 Task: Create a sub task System Test and UAT for the task  Develop a new online tool for online surveys and polls in the project ArchTech , assign it to team member softage.1@softage.net and update the status of the sub task to  At Risk , set the priority of the sub task to Medium
Action: Mouse moved to (732, 438)
Screenshot: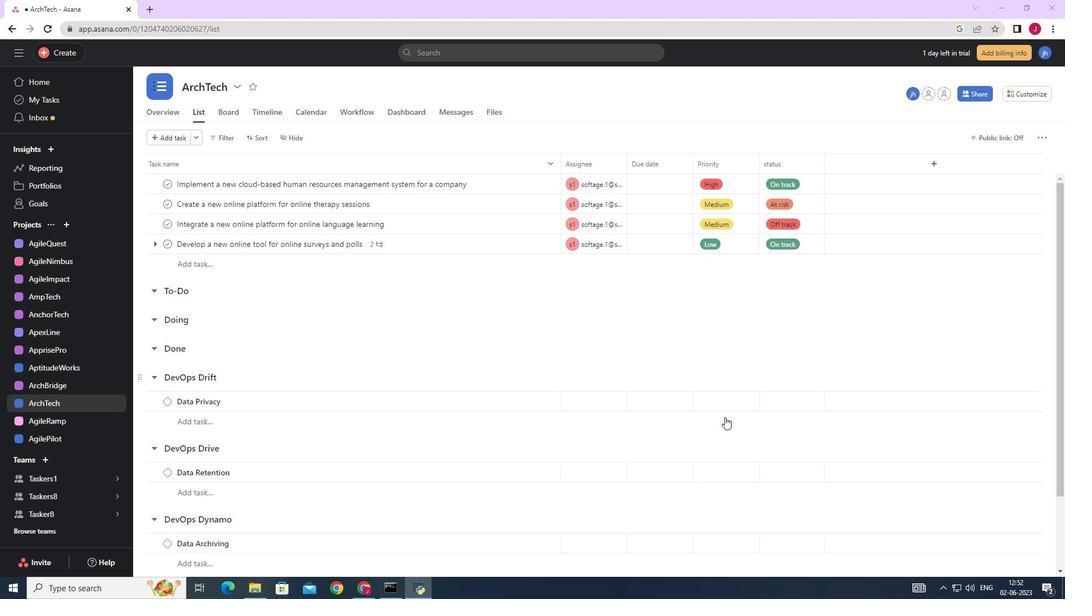 
Action: Mouse scrolled (732, 437) with delta (0, 0)
Screenshot: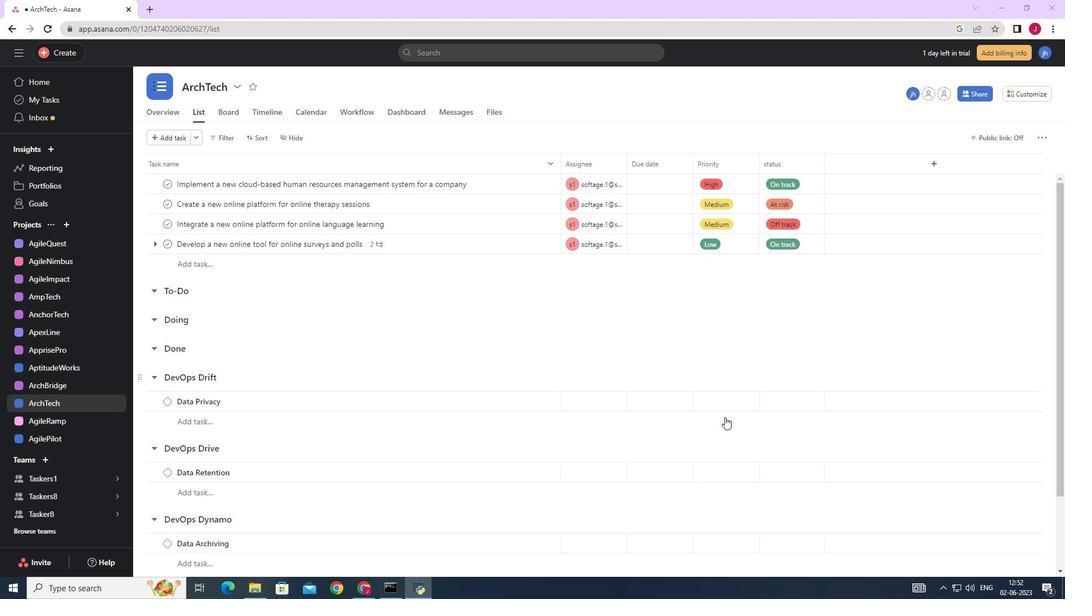 
Action: Mouse moved to (732, 440)
Screenshot: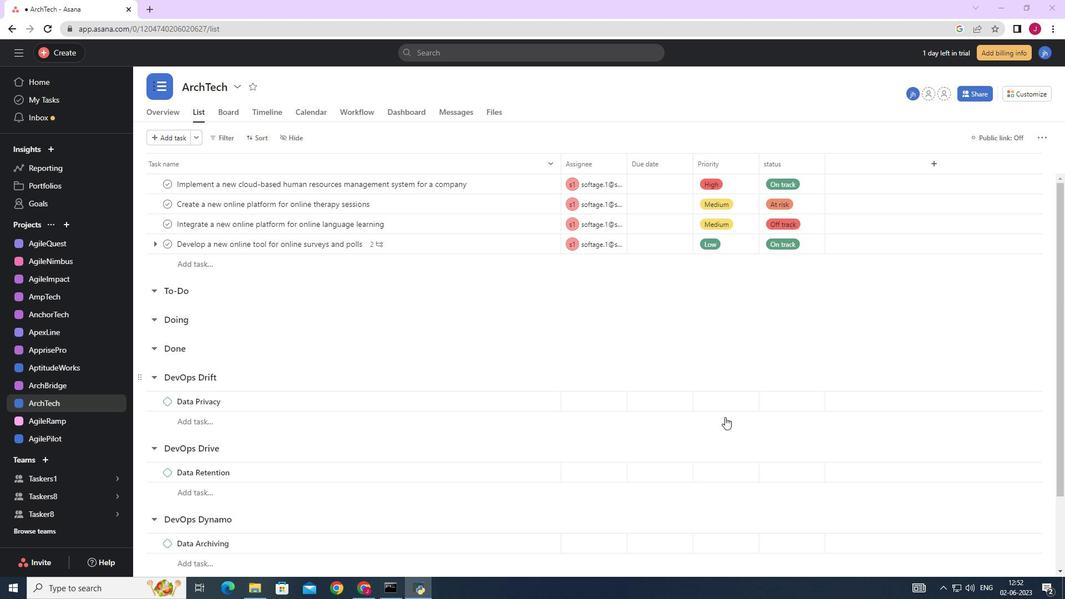 
Action: Mouse scrolled (732, 439) with delta (0, 0)
Screenshot: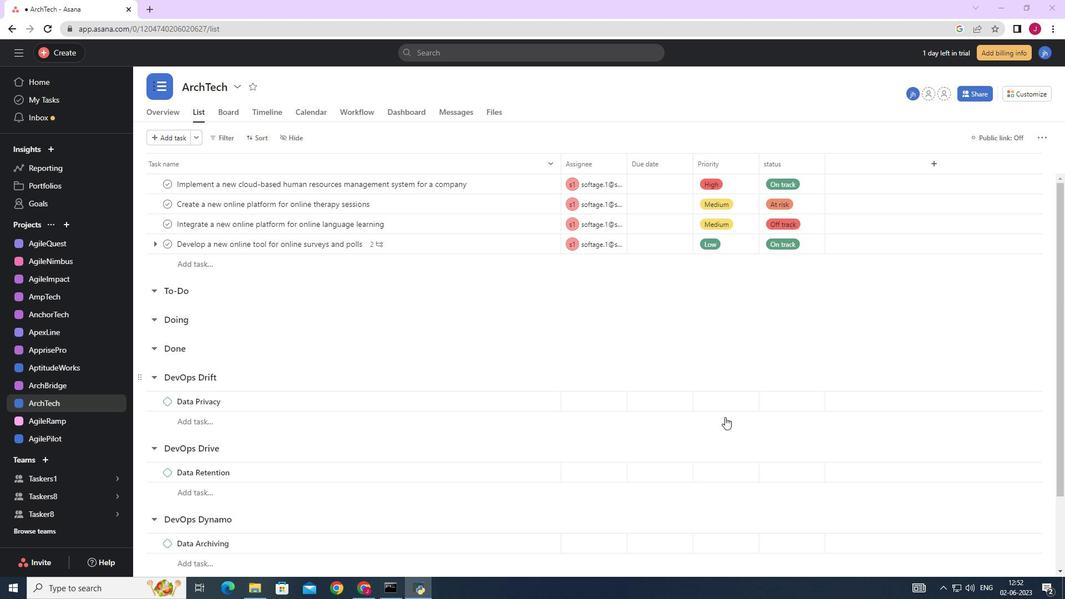 
Action: Mouse moved to (732, 440)
Screenshot: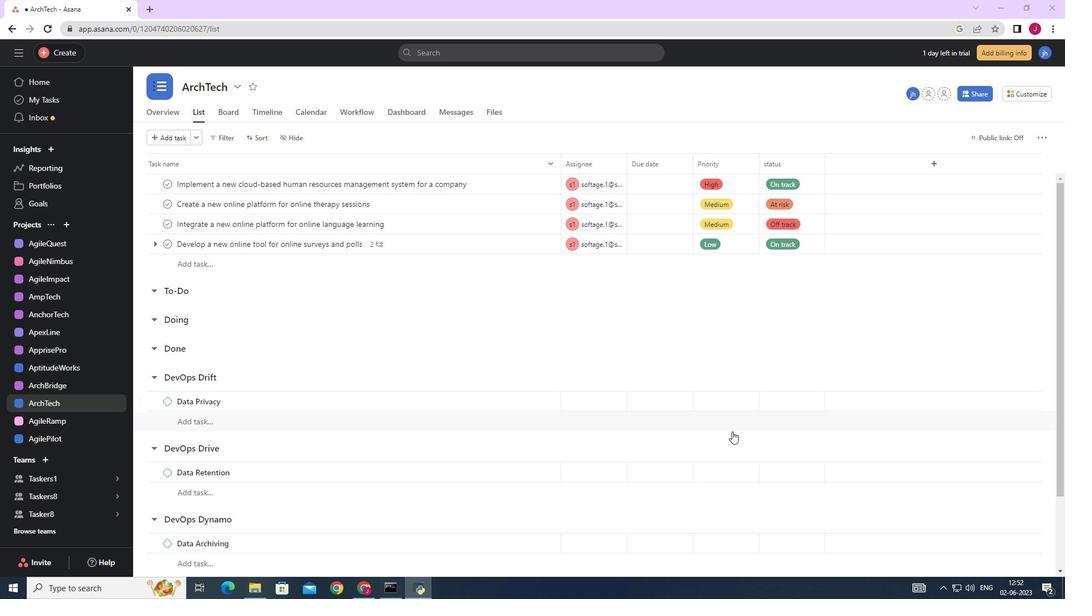 
Action: Mouse scrolled (732, 440) with delta (0, 0)
Screenshot: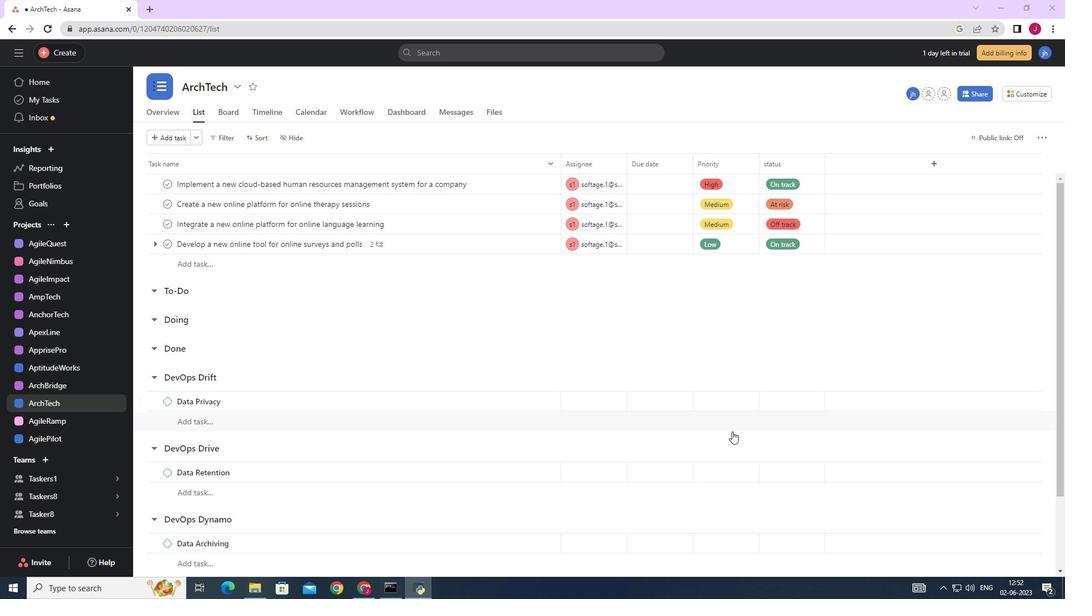 
Action: Mouse moved to (732, 441)
Screenshot: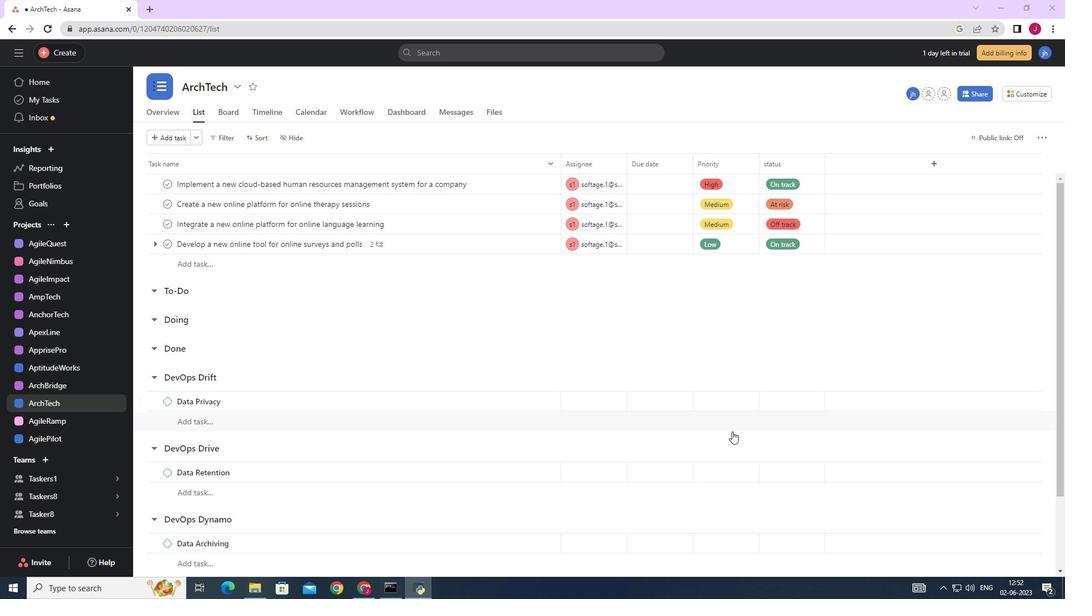 
Action: Mouse scrolled (732, 440) with delta (0, 0)
Screenshot: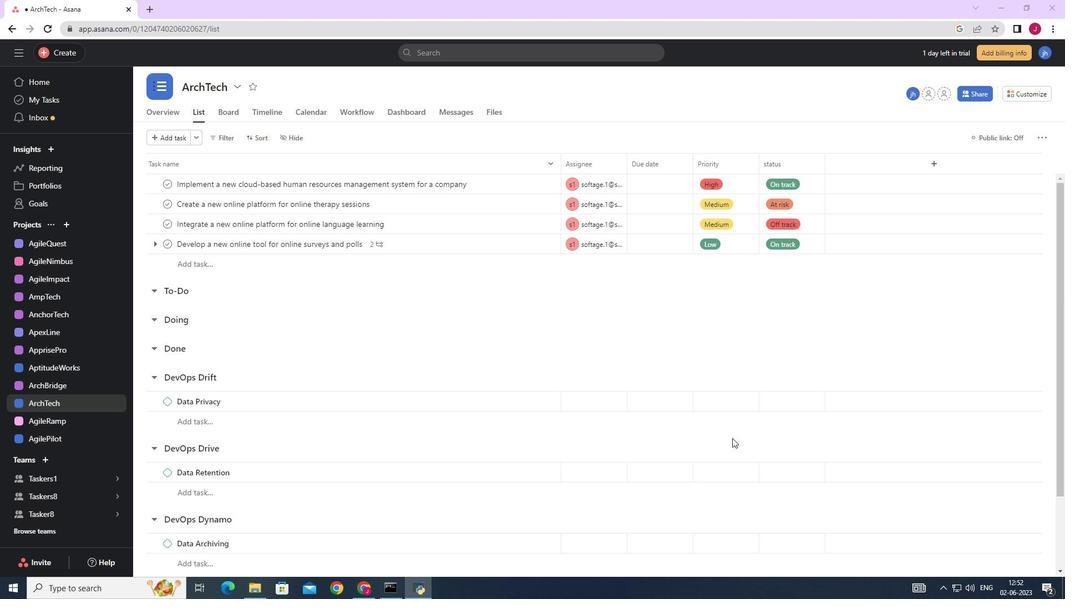 
Action: Mouse moved to (729, 442)
Screenshot: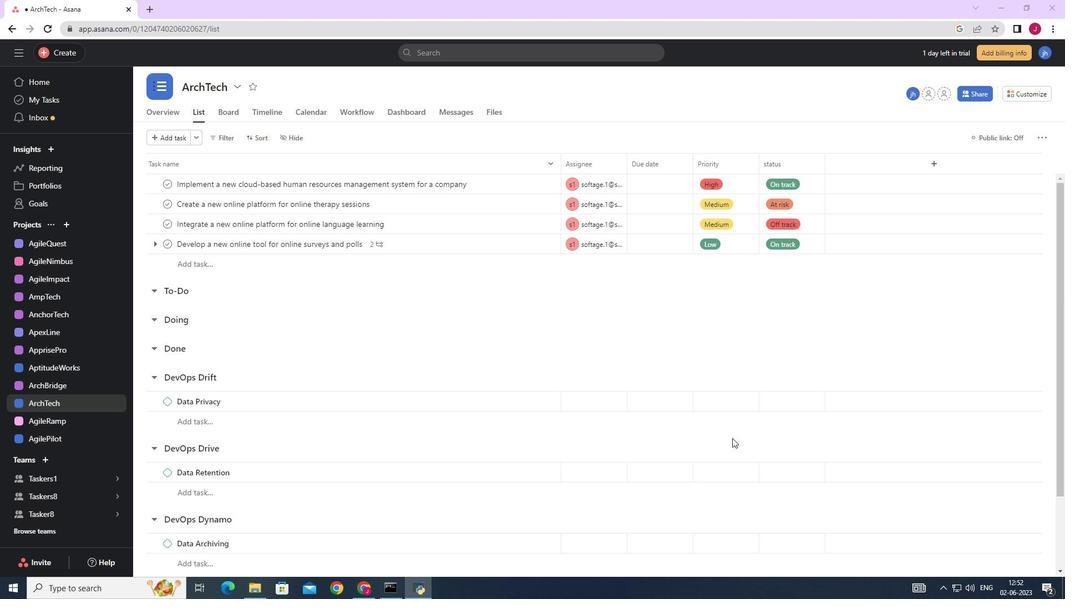 
Action: Mouse scrolled (730, 442) with delta (0, 0)
Screenshot: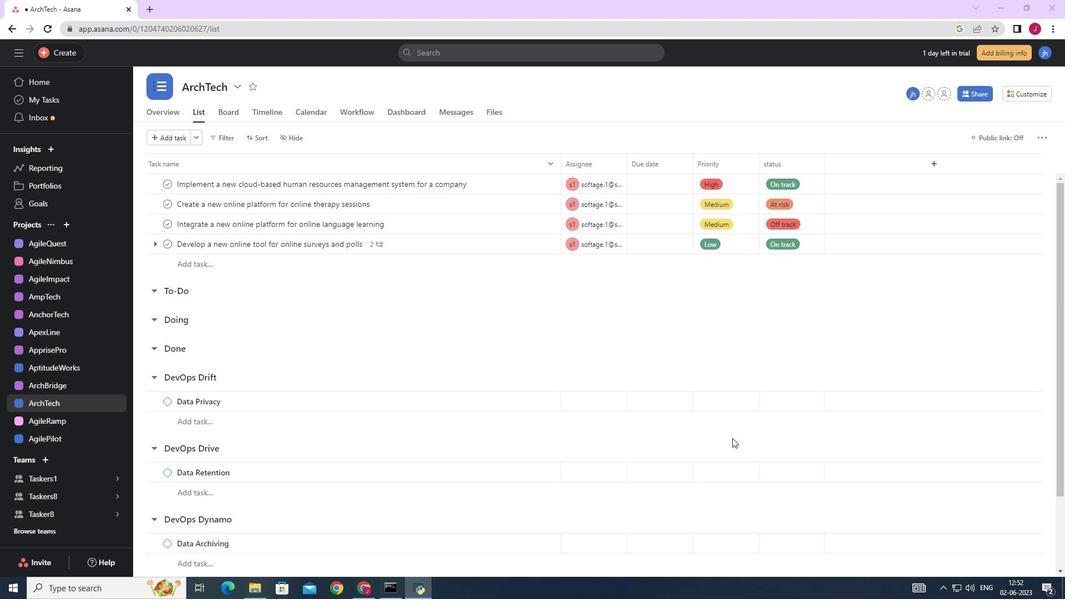 
Action: Mouse moved to (417, 354)
Screenshot: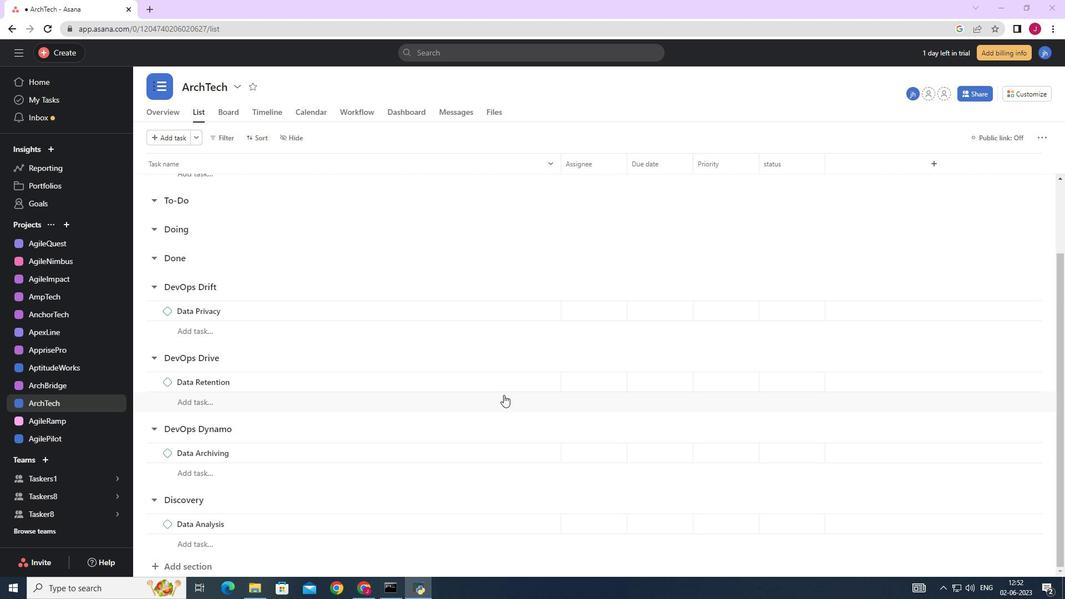 
Action: Mouse scrolled (417, 355) with delta (0, 0)
Screenshot: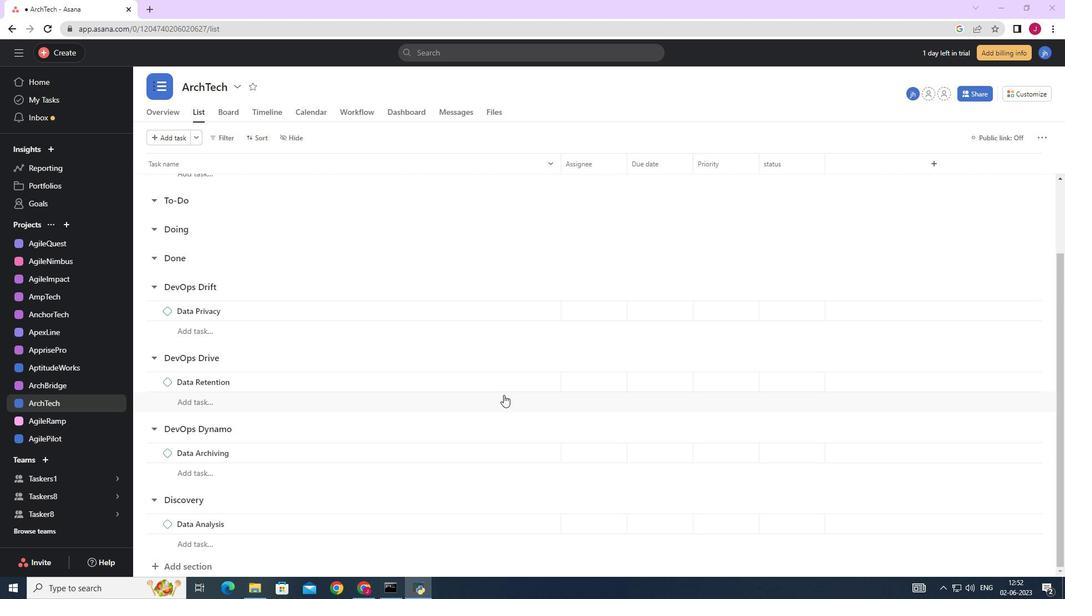 
Action: Mouse scrolled (417, 355) with delta (0, 0)
Screenshot: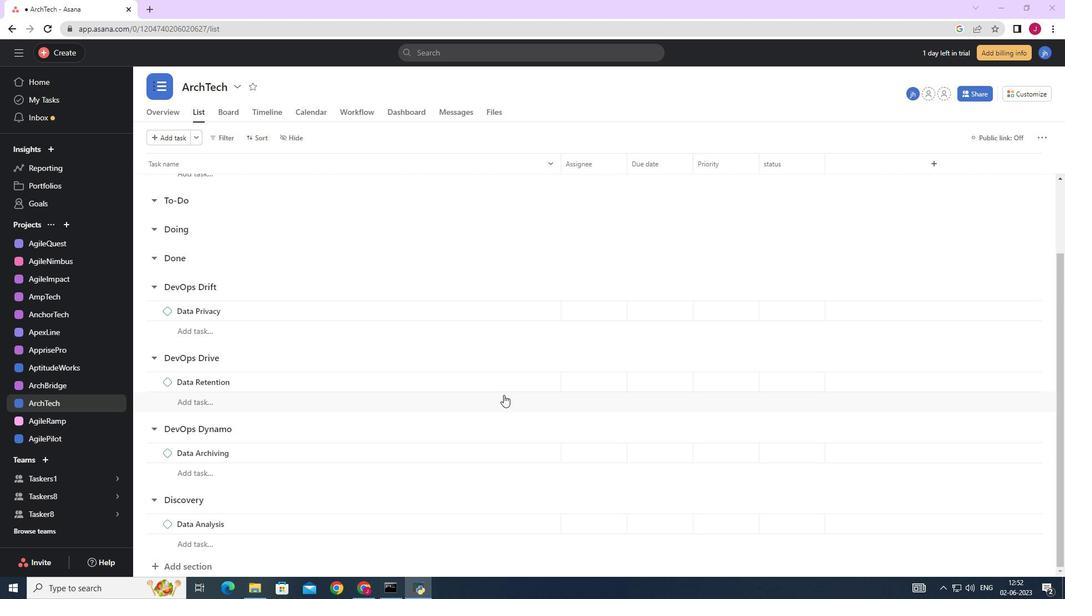 
Action: Mouse scrolled (417, 355) with delta (0, 0)
Screenshot: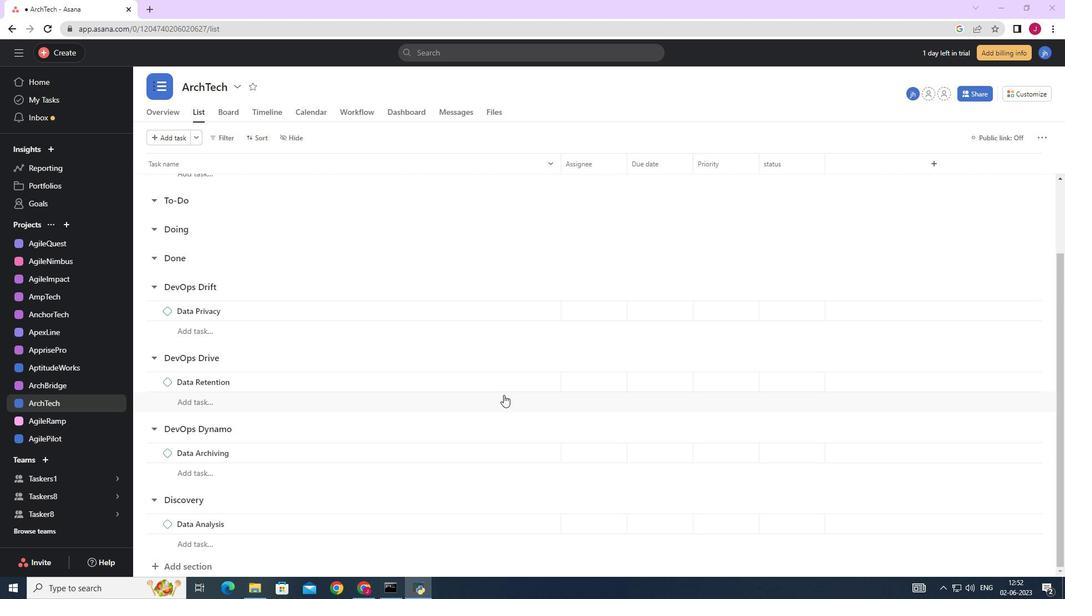 
Action: Mouse scrolled (417, 355) with delta (0, 0)
Screenshot: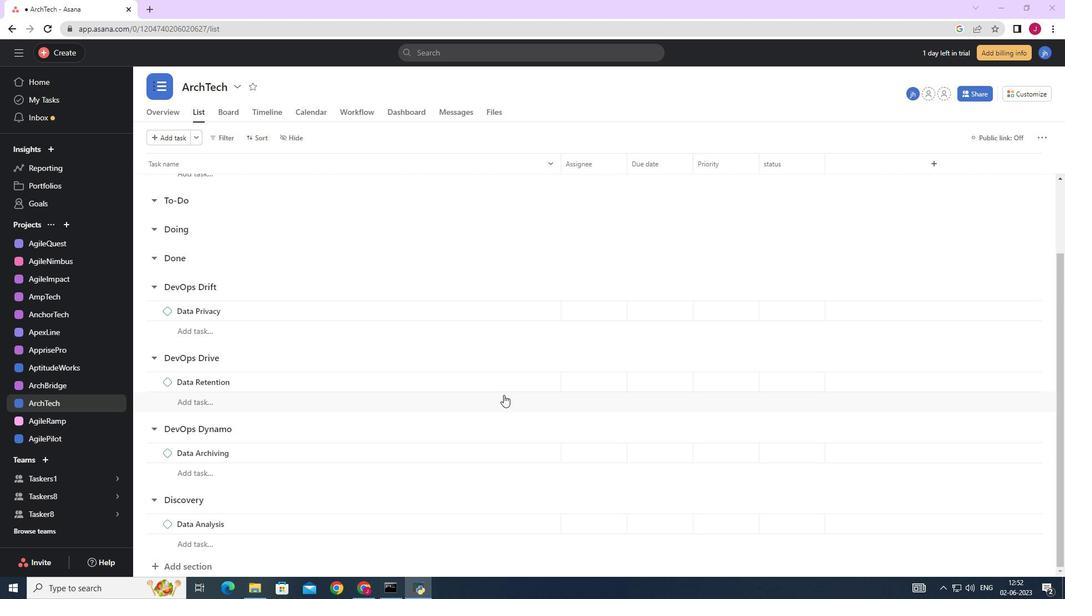 
Action: Mouse scrolled (417, 355) with delta (0, 0)
Screenshot: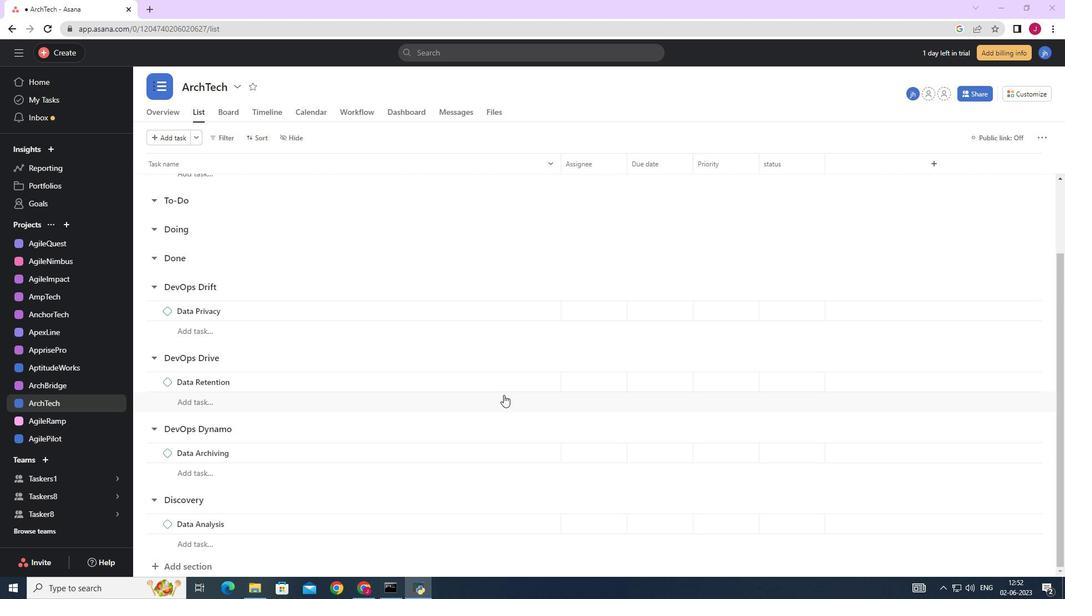 
Action: Mouse scrolled (417, 355) with delta (0, 0)
Screenshot: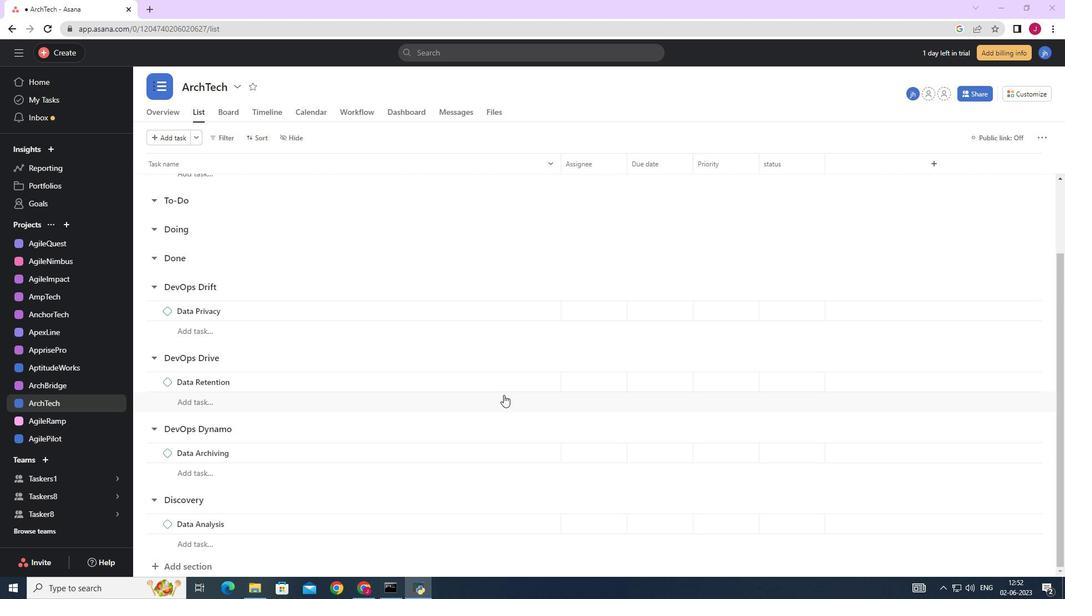 
Action: Mouse moved to (517, 249)
Screenshot: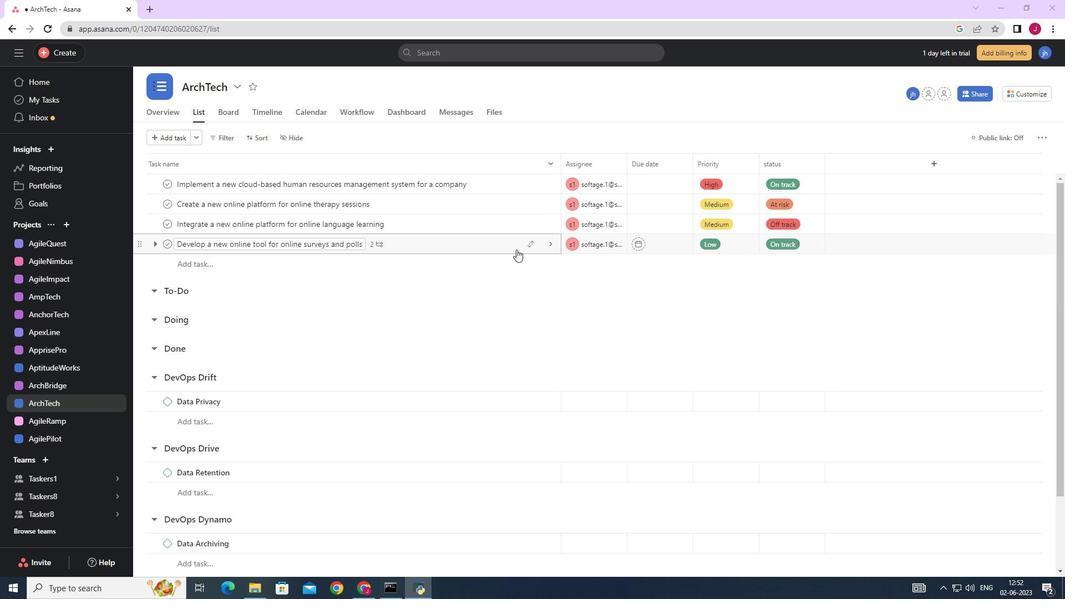 
Action: Mouse pressed left at (517, 249)
Screenshot: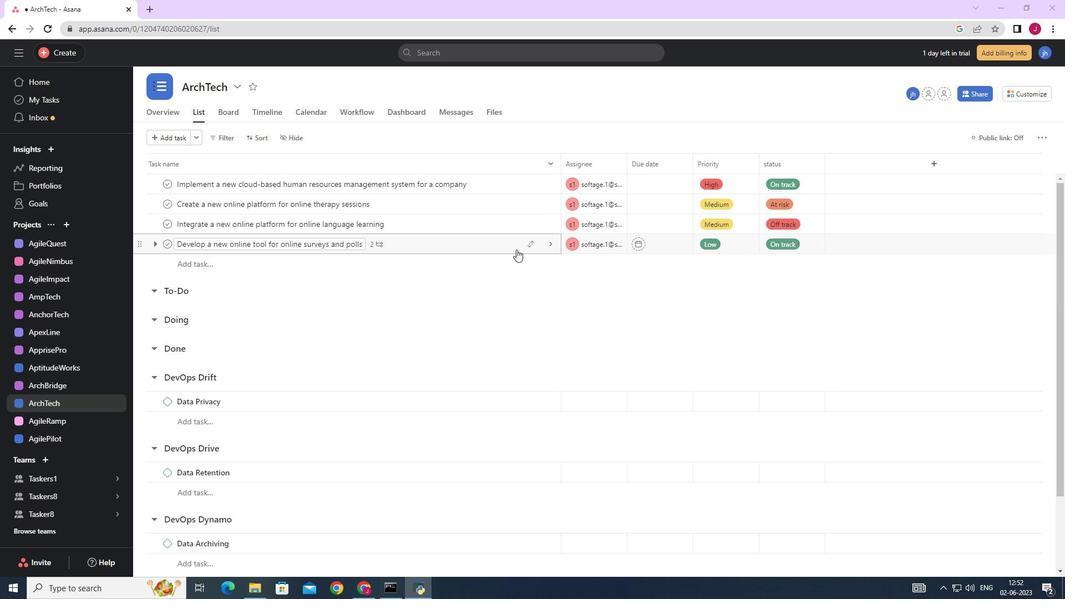 
Action: Mouse moved to (840, 385)
Screenshot: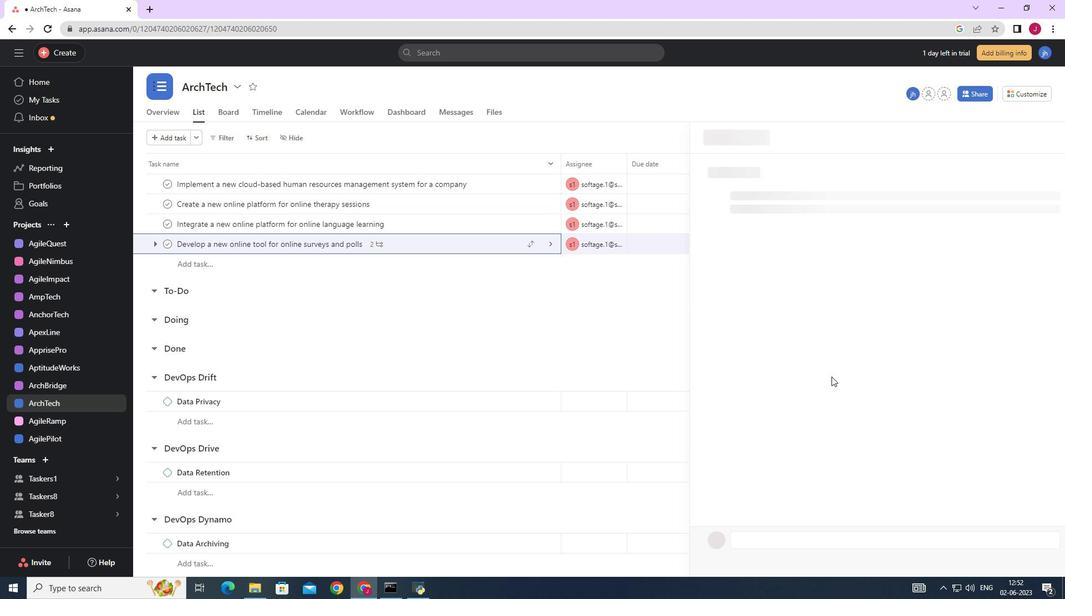 
Action: Mouse scrolled (840, 385) with delta (0, 0)
Screenshot: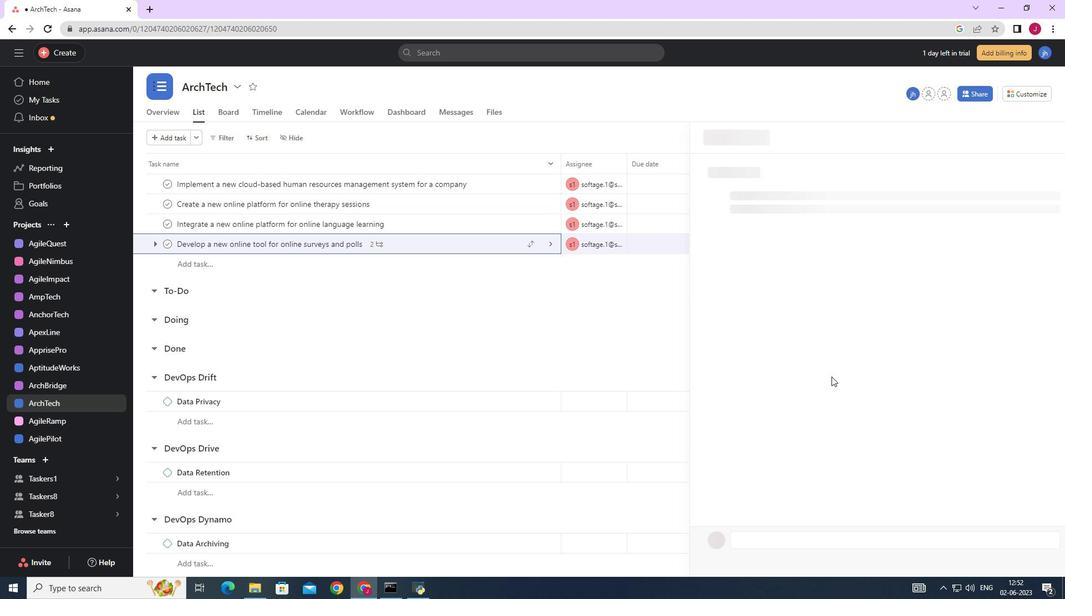 
Action: Mouse scrolled (840, 385) with delta (0, 0)
Screenshot: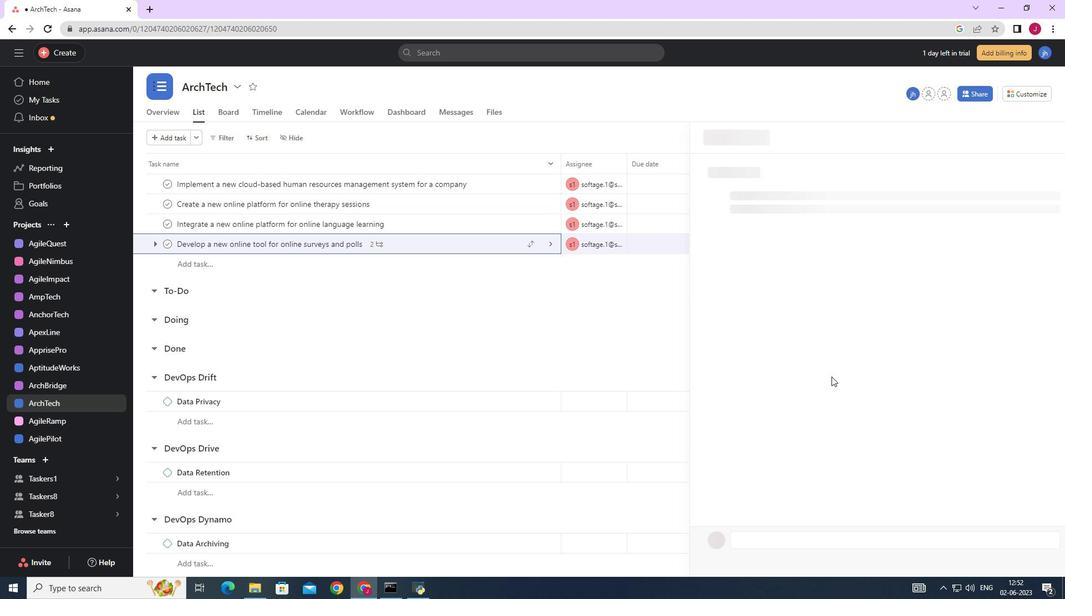 
Action: Mouse scrolled (840, 385) with delta (0, 0)
Screenshot: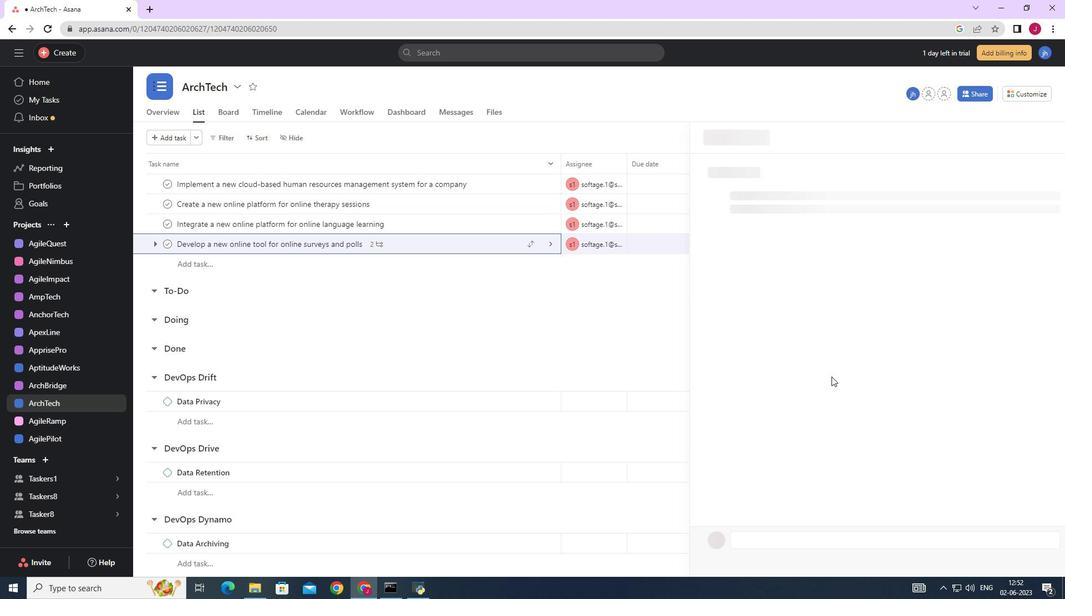 
Action: Mouse scrolled (840, 385) with delta (0, 0)
Screenshot: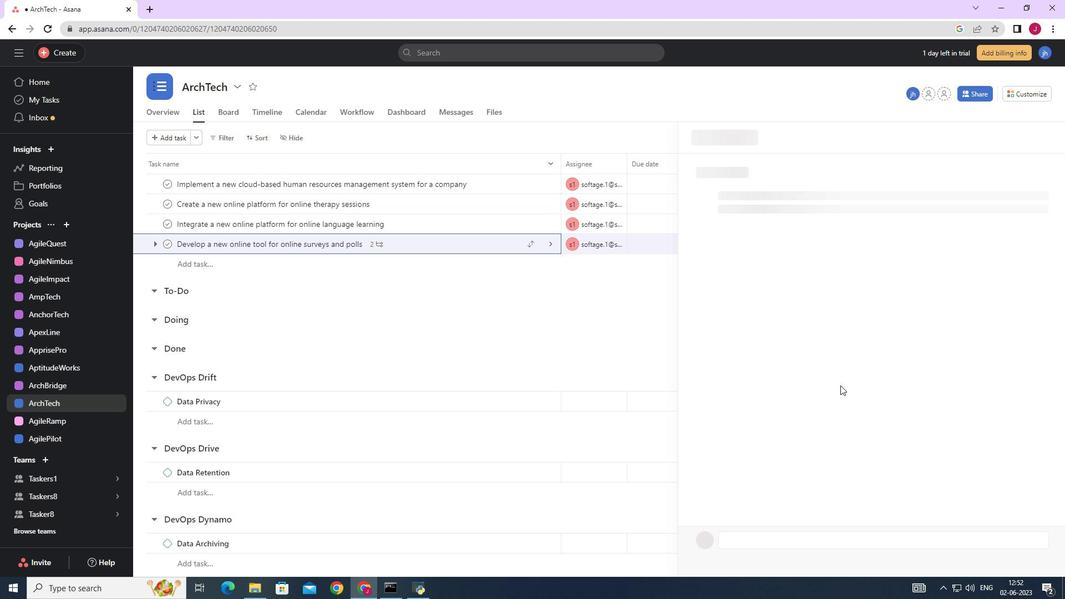 
Action: Mouse scrolled (840, 385) with delta (0, 0)
Screenshot: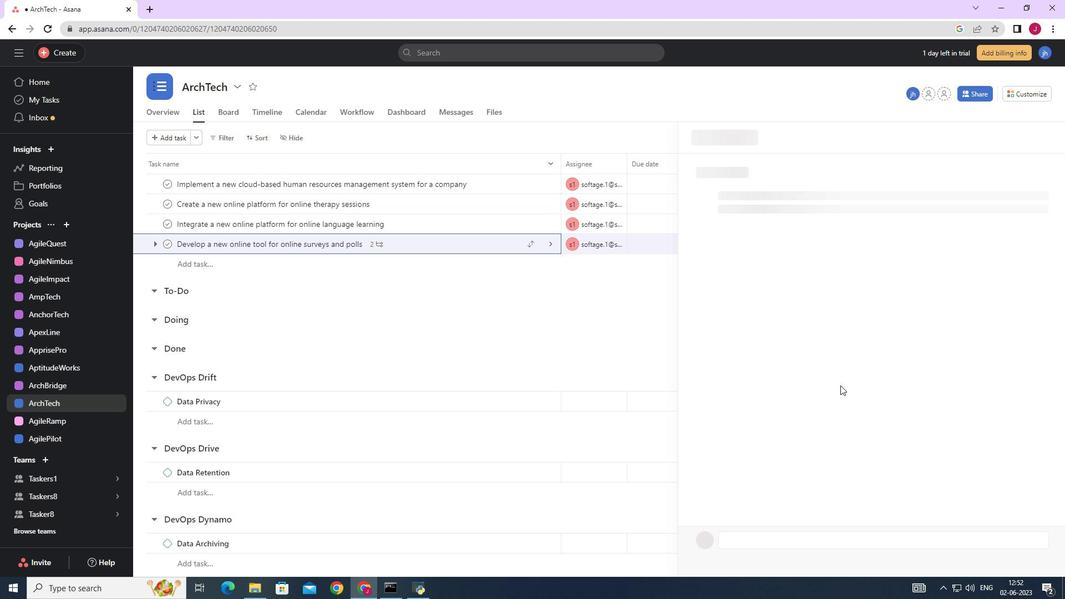 
Action: Mouse scrolled (840, 385) with delta (0, 0)
Screenshot: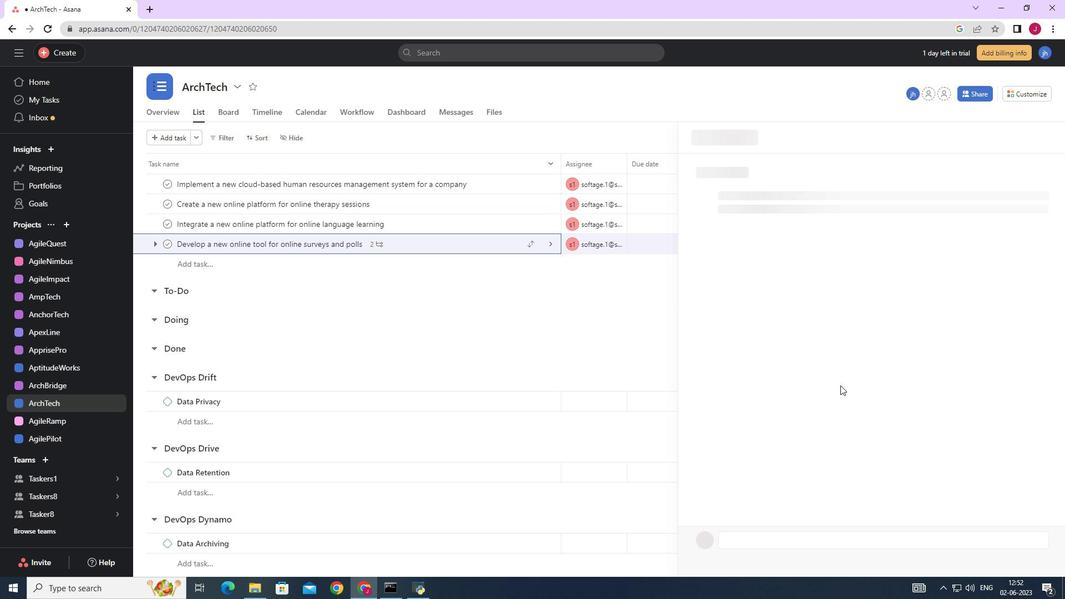 
Action: Mouse moved to (834, 389)
Screenshot: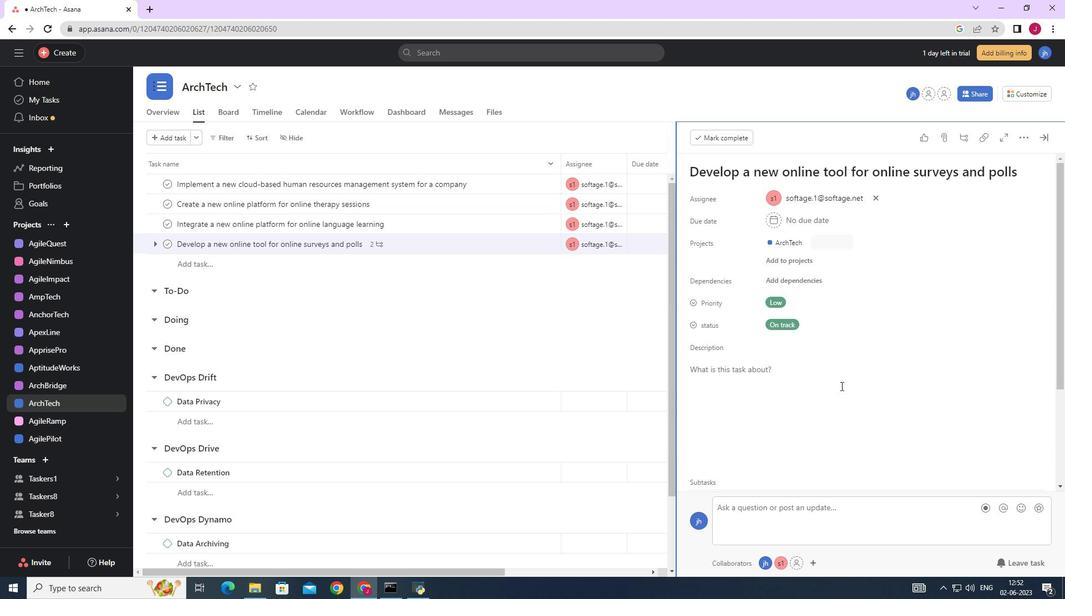
Action: Mouse scrolled (834, 389) with delta (0, 0)
Screenshot: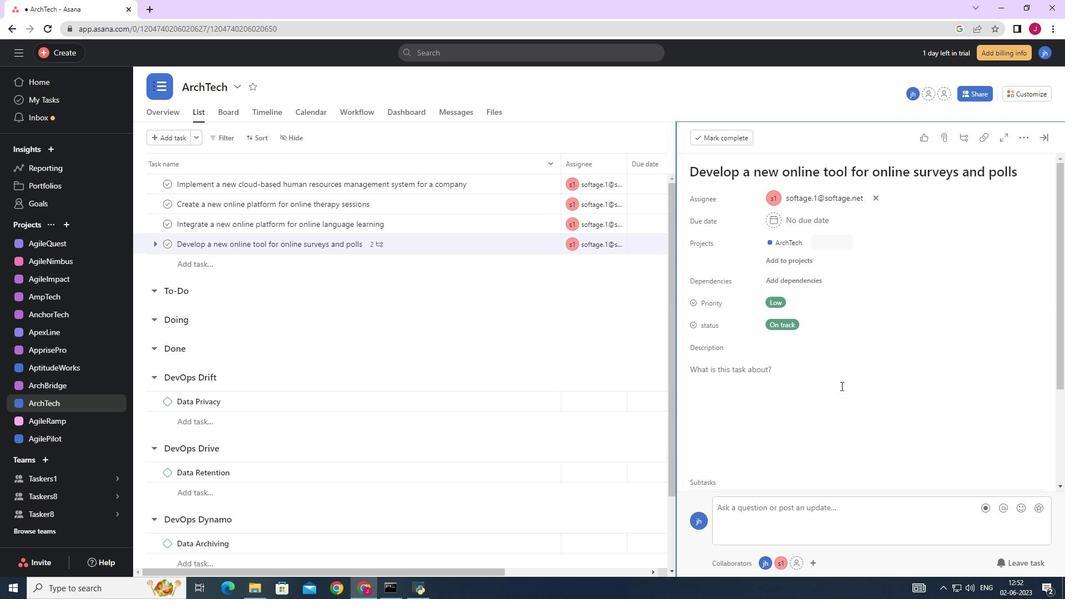 
Action: Mouse moved to (825, 393)
Screenshot: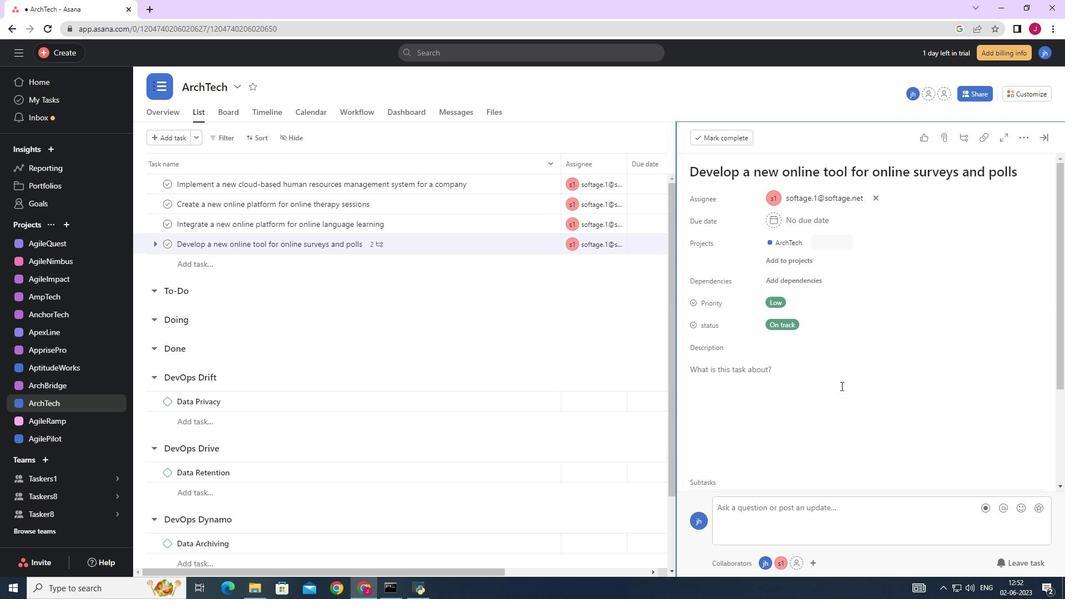 
Action: Mouse scrolled (825, 392) with delta (0, 0)
Screenshot: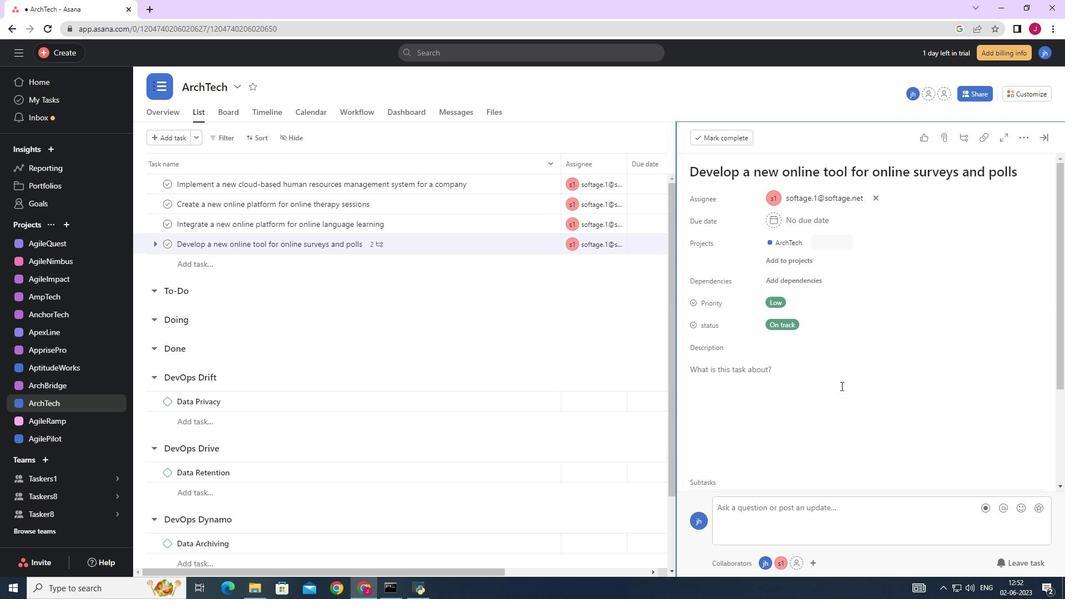 
Action: Mouse moved to (825, 393)
Screenshot: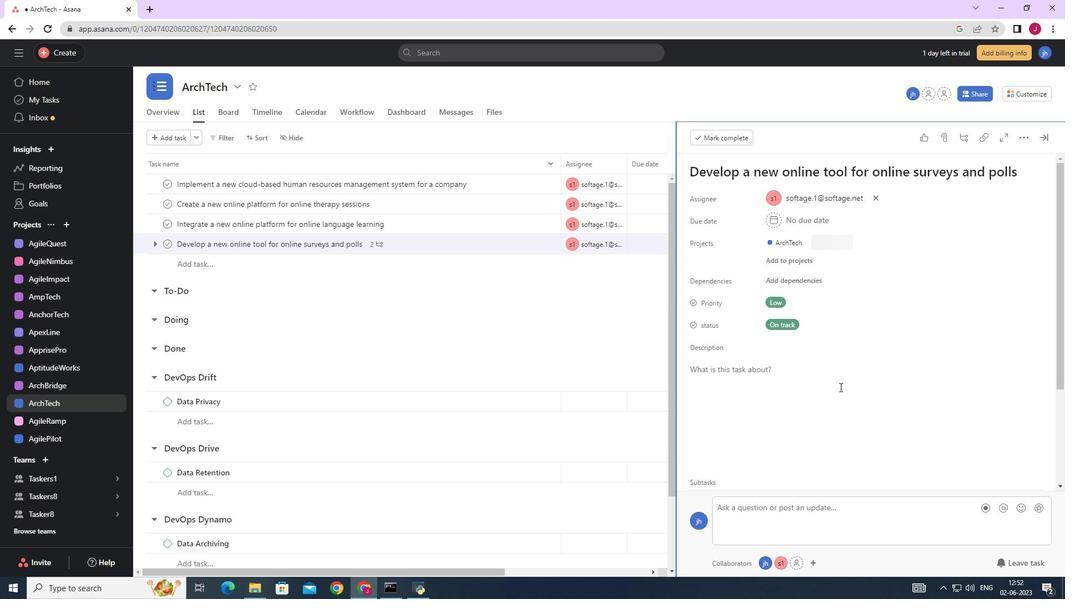 
Action: Mouse scrolled (825, 392) with delta (0, 0)
Screenshot: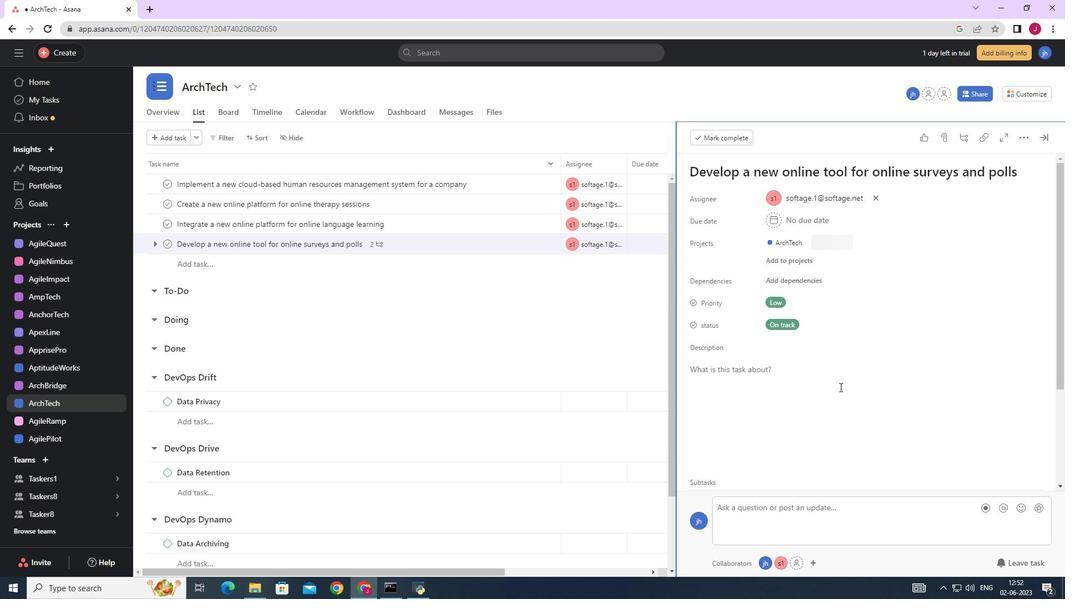 
Action: Mouse scrolled (825, 392) with delta (0, 0)
Screenshot: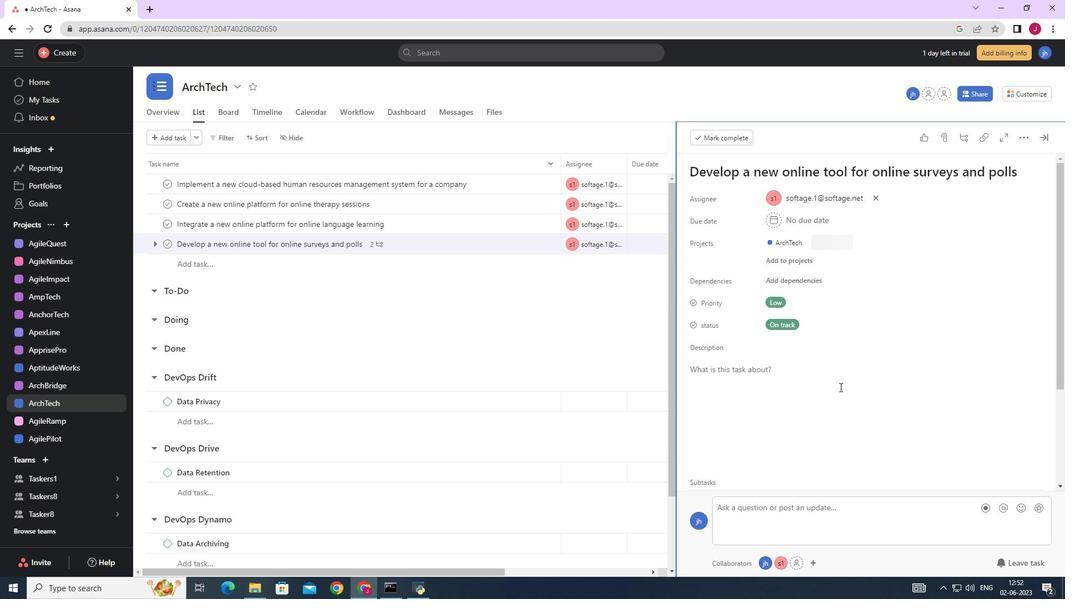 
Action: Mouse scrolled (825, 392) with delta (0, 0)
Screenshot: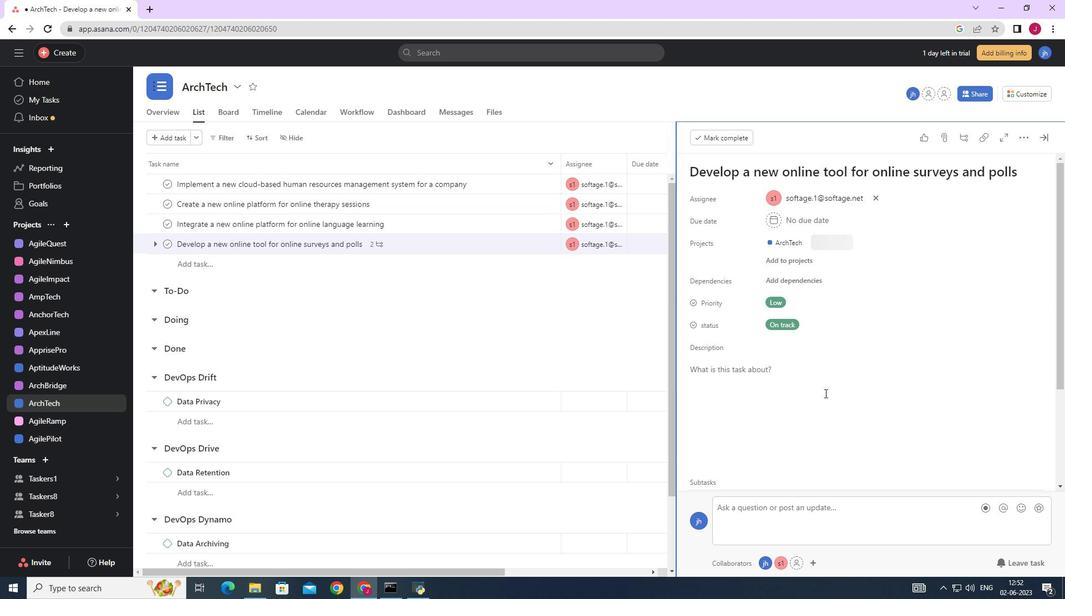 
Action: Mouse moved to (733, 403)
Screenshot: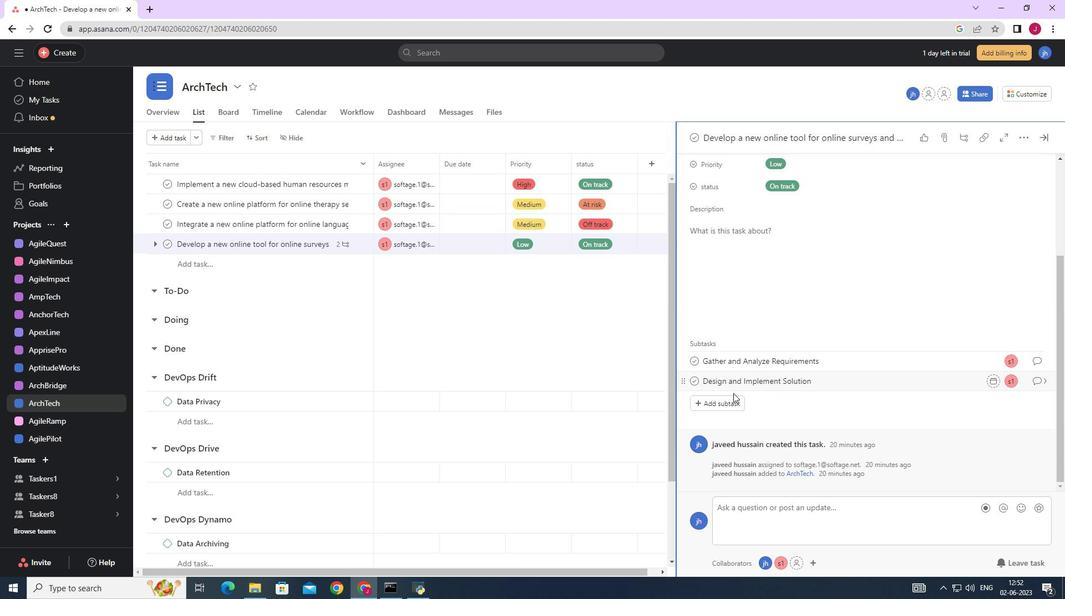 
Action: Mouse pressed left at (733, 403)
Screenshot: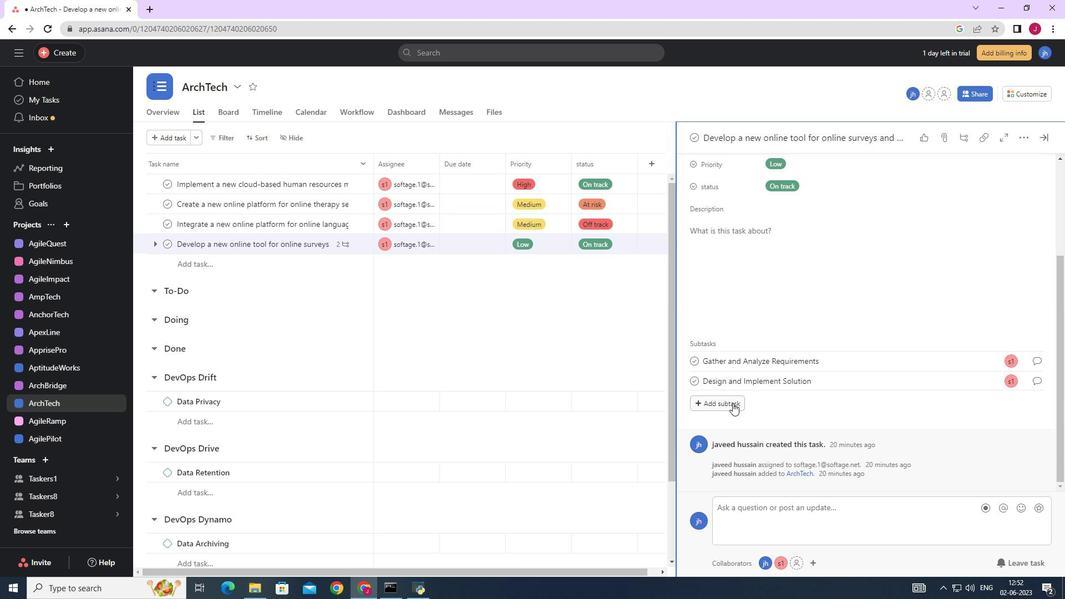 
Action: Key pressed <Key.caps_lock>S<Key.caps_lock>ystem<Key.space><Key.caps_lock>T<Key.caps_lock>est<Key.space>and<Key.space><Key.caps_lock>UAT
Screenshot: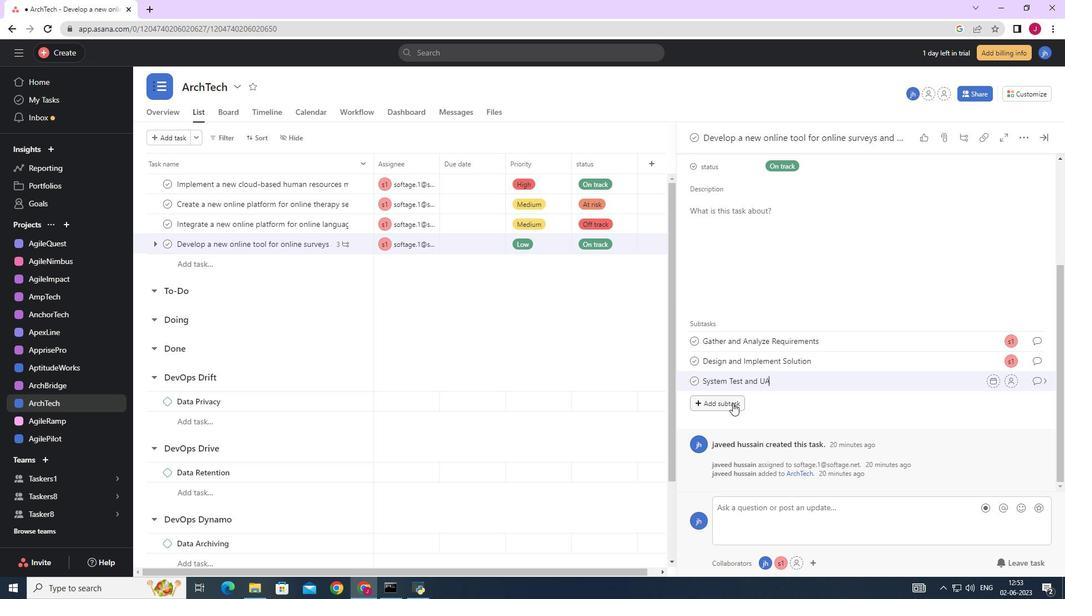 
Action: Mouse moved to (1009, 384)
Screenshot: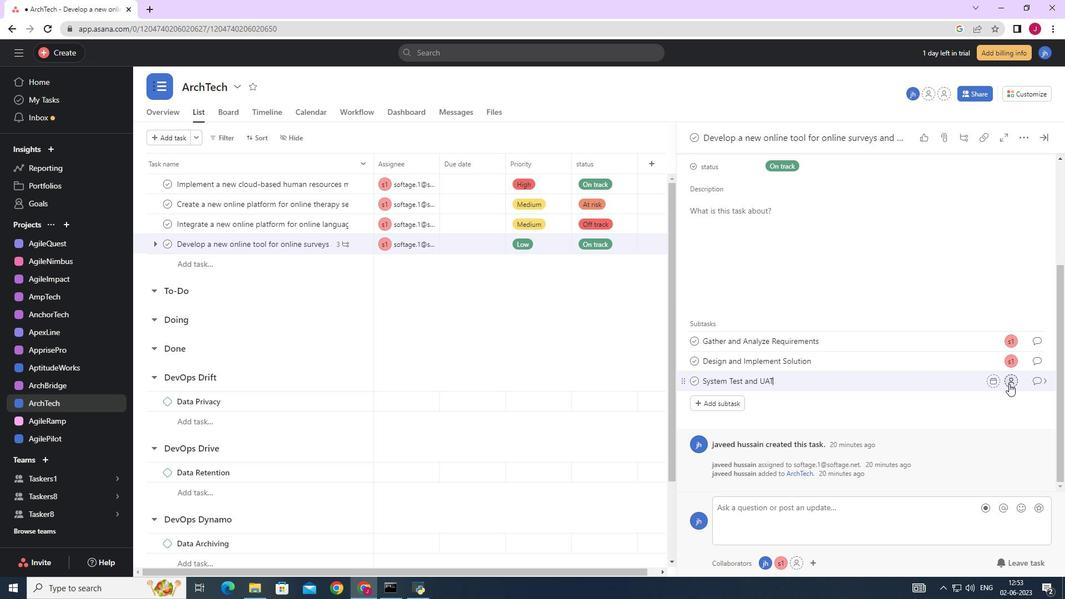 
Action: Mouse pressed left at (1009, 384)
Screenshot: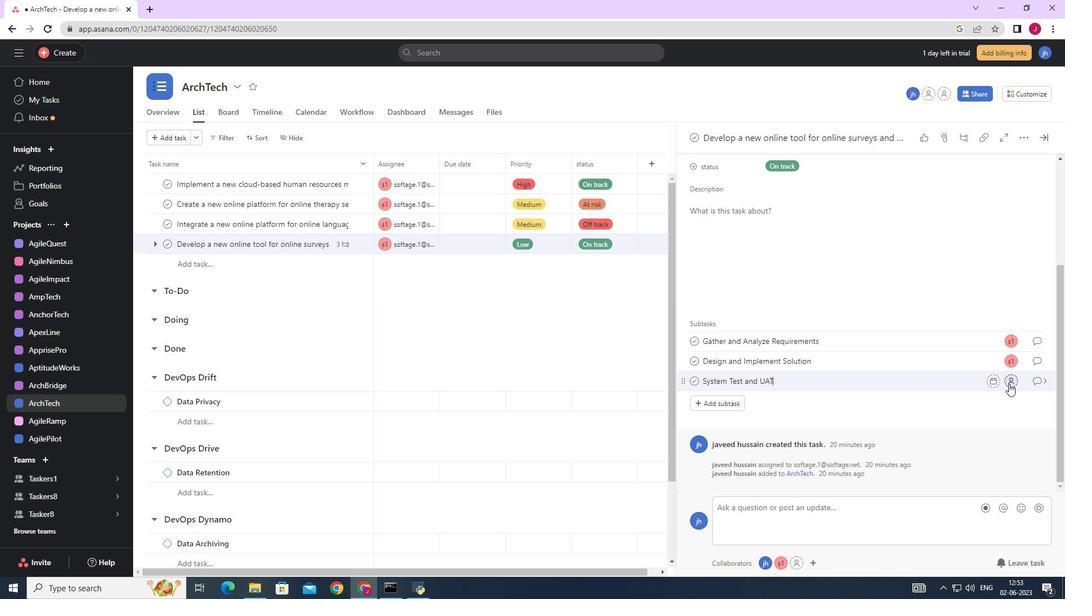 
Action: Mouse moved to (987, 388)
Screenshot: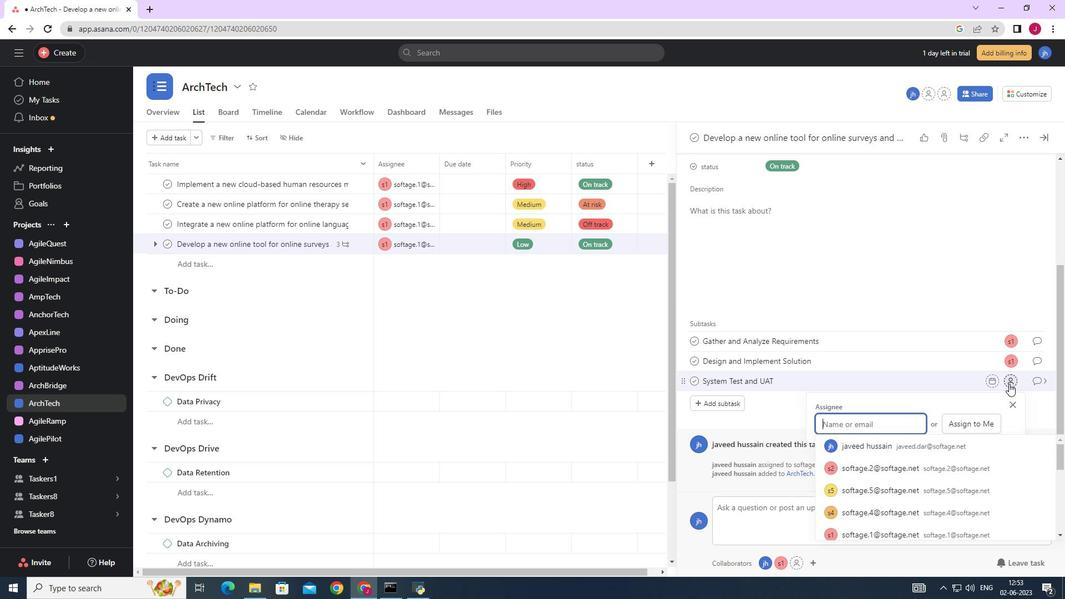 
Action: Key pressed SOFTAGE.1
Screenshot: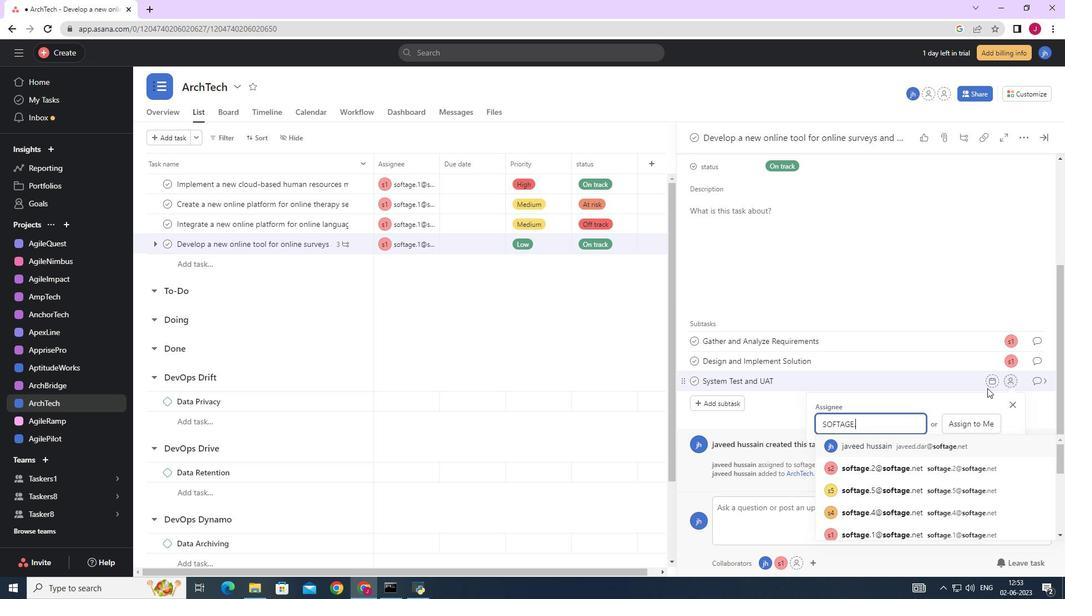 
Action: Mouse moved to (907, 445)
Screenshot: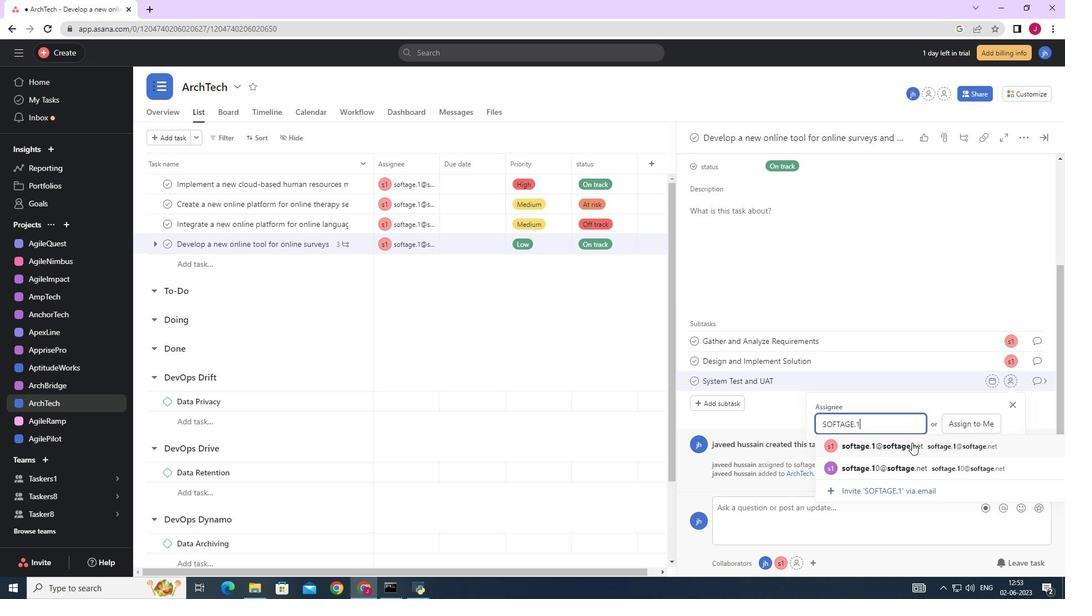 
Action: Mouse pressed left at (907, 445)
Screenshot: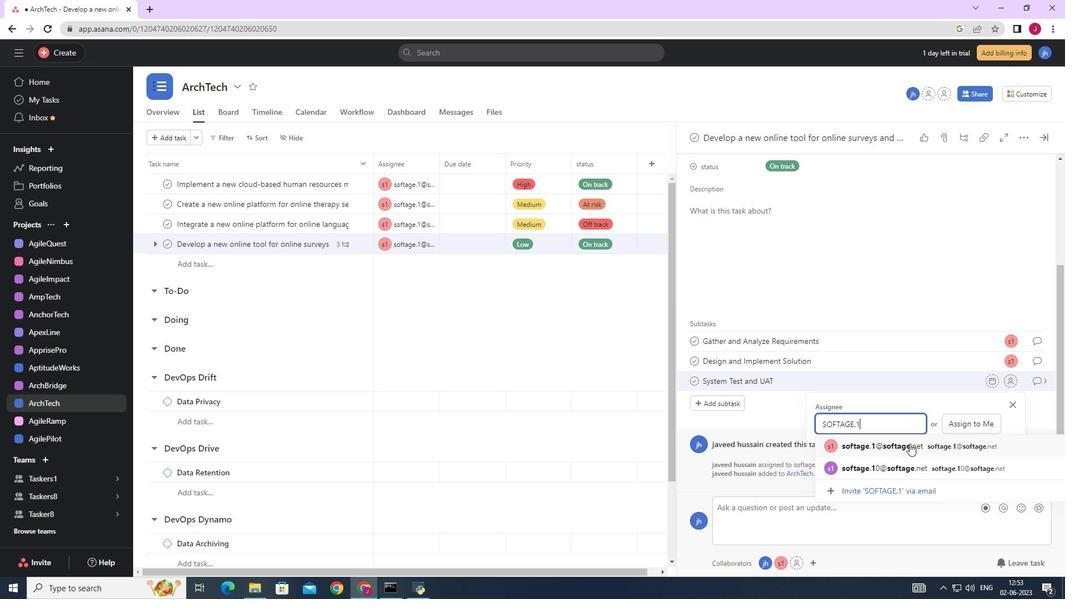 
Action: Mouse moved to (1037, 386)
Screenshot: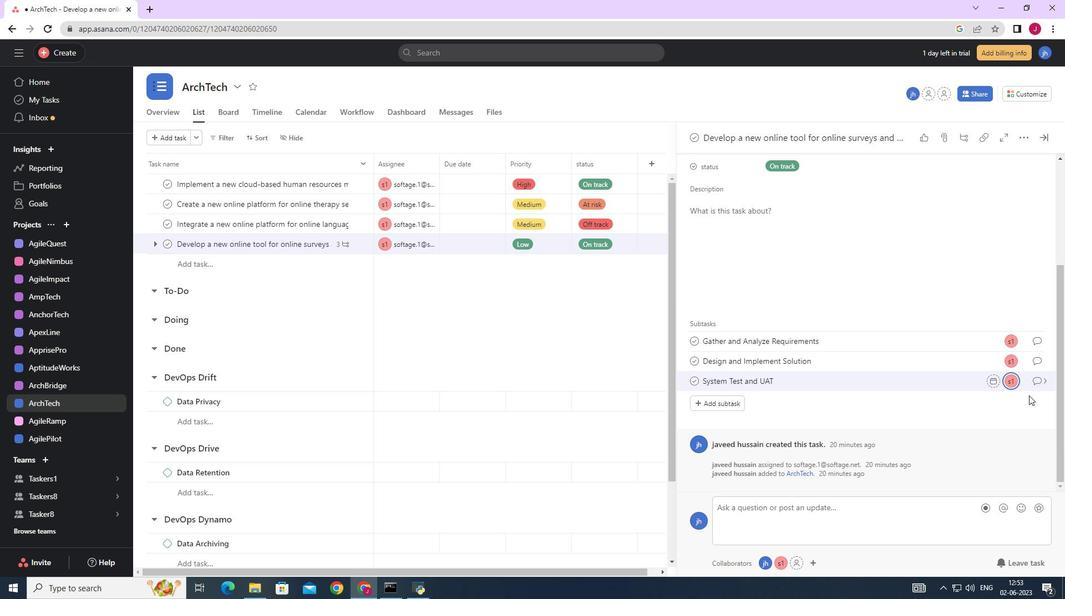 
Action: Mouse pressed left at (1037, 386)
Screenshot: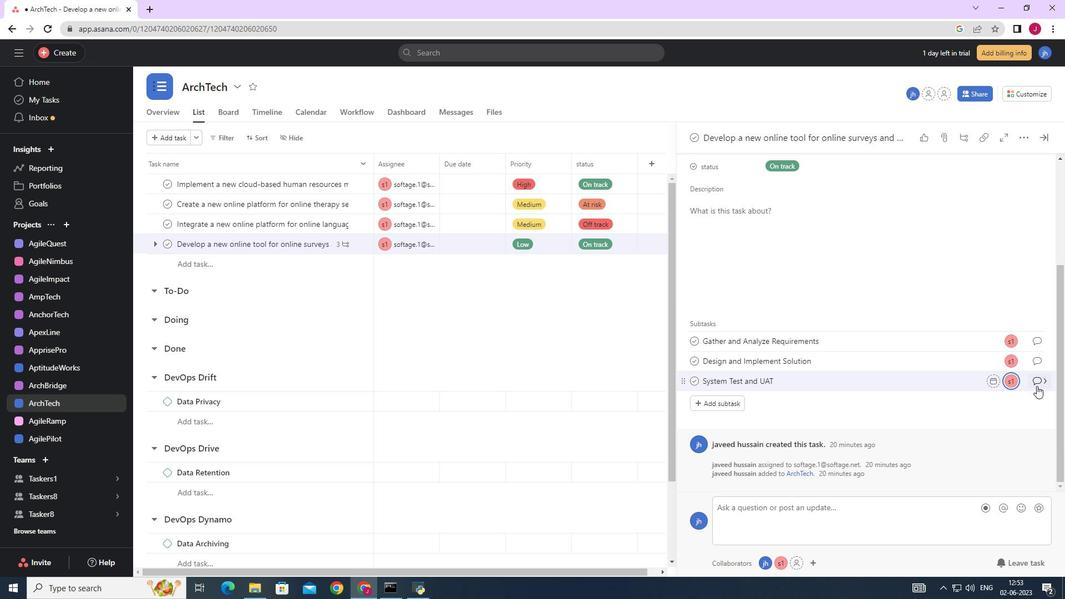 
Action: Mouse moved to (727, 293)
Screenshot: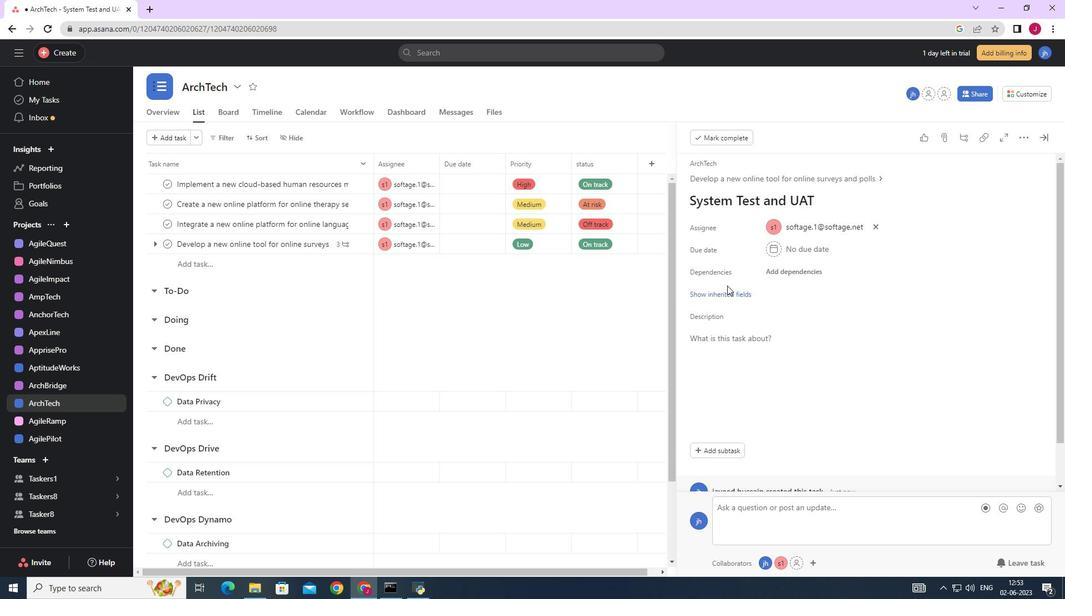 
Action: Mouse pressed left at (727, 293)
Screenshot: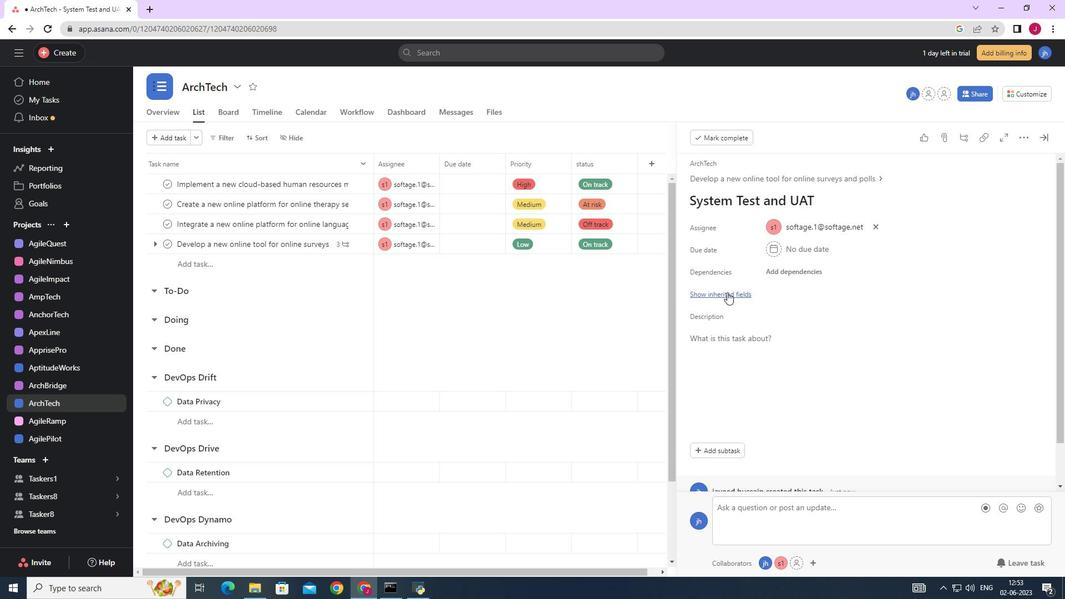 
Action: Mouse moved to (773, 315)
Screenshot: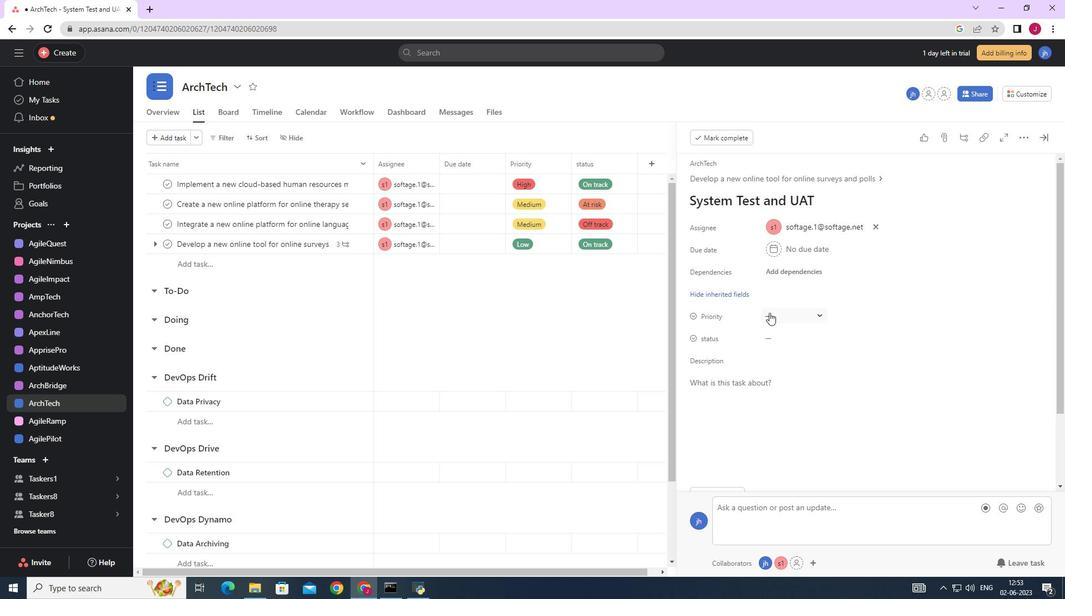 
Action: Mouse pressed left at (773, 315)
Screenshot: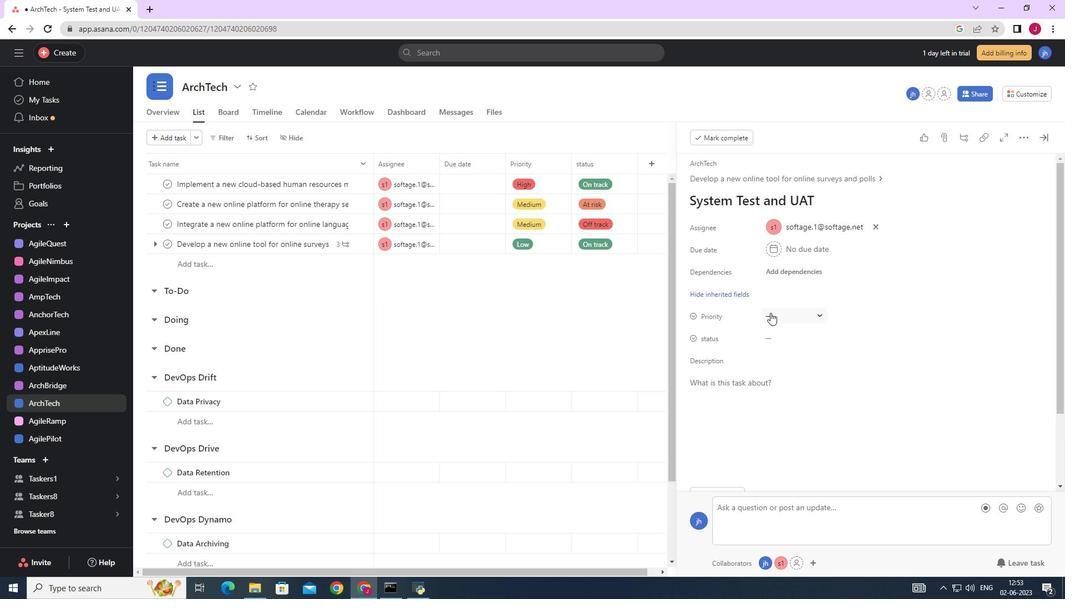 
Action: Mouse moved to (803, 377)
Screenshot: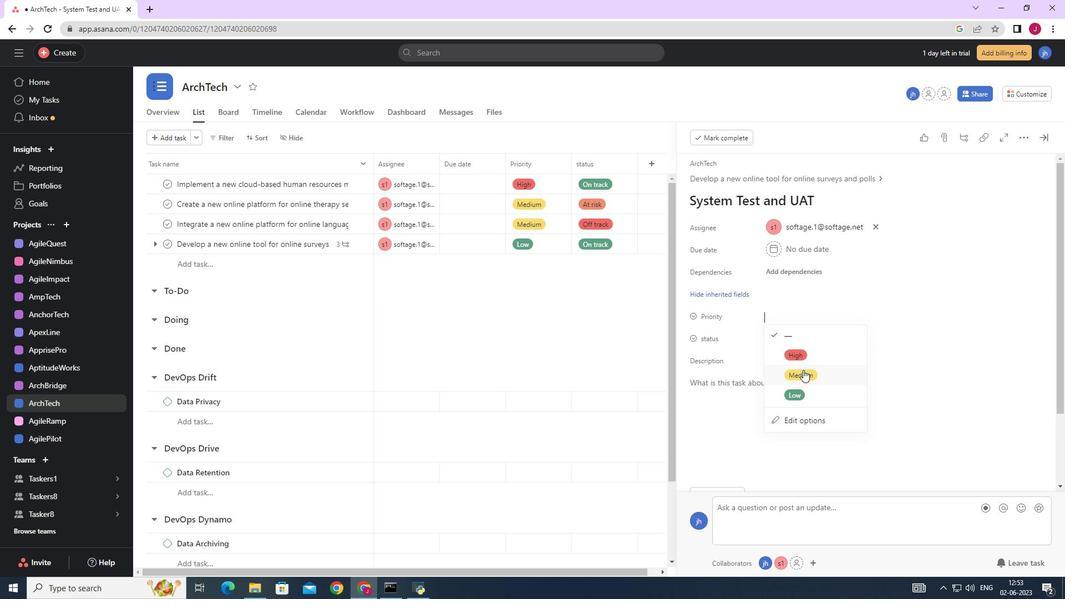 
Action: Mouse pressed left at (803, 377)
Screenshot: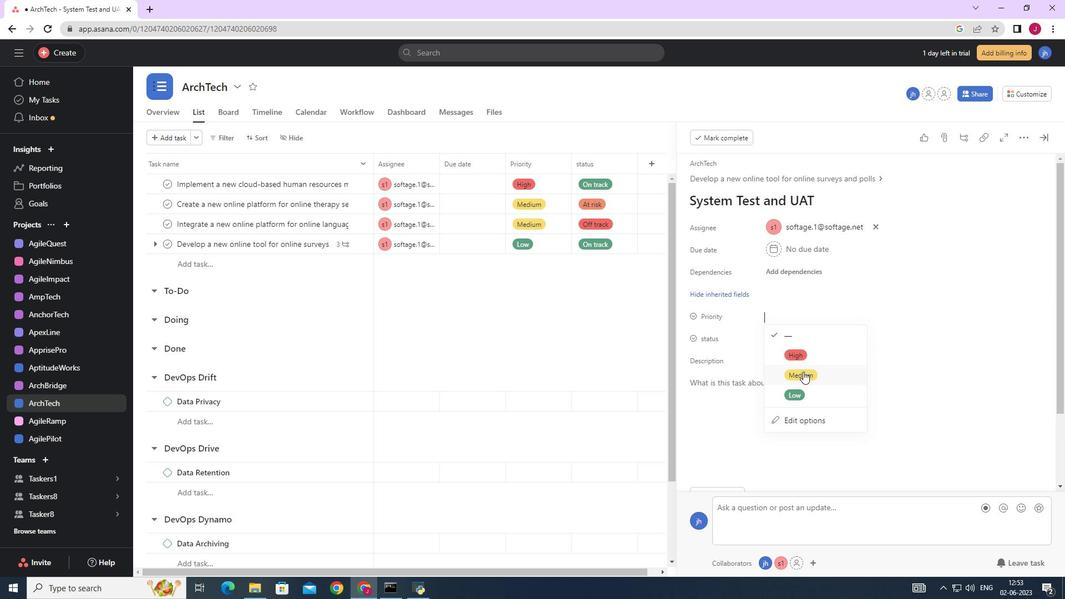 
Action: Mouse moved to (773, 337)
Screenshot: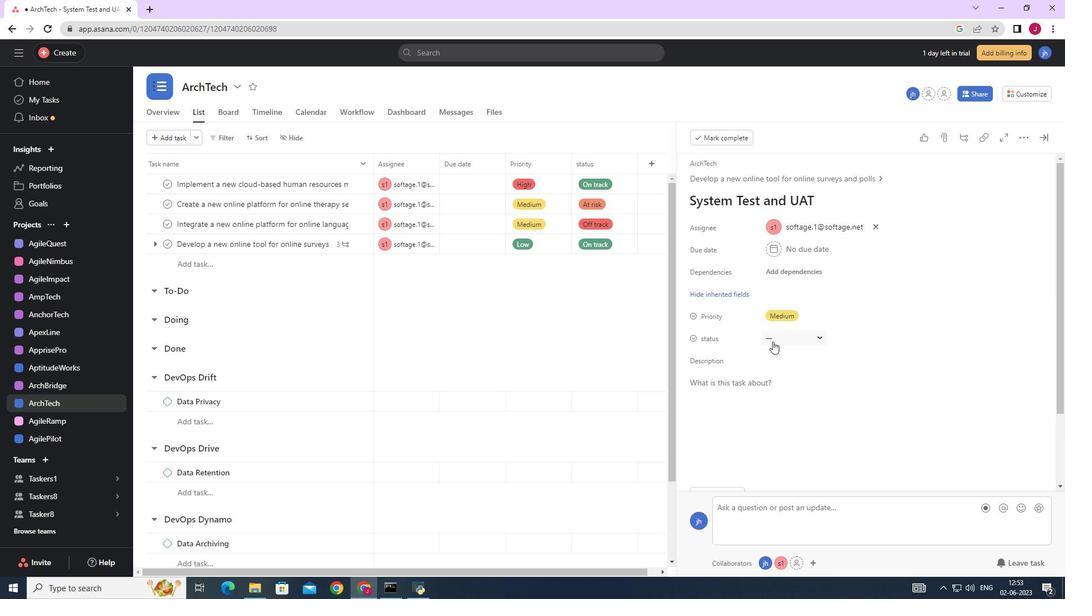 
Action: Mouse pressed left at (773, 337)
Screenshot: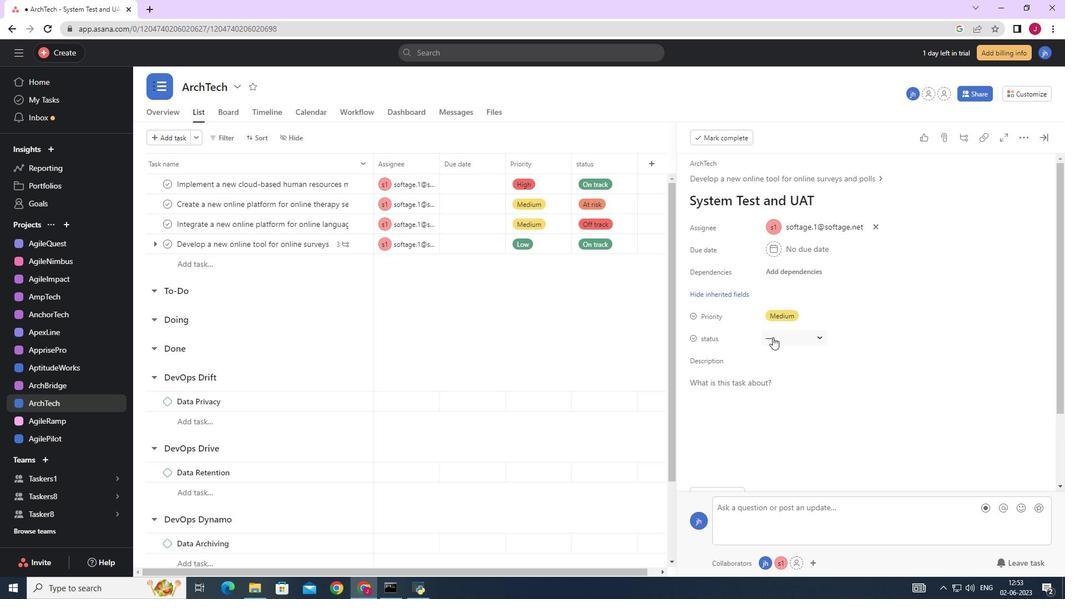 
Action: Mouse moved to (791, 412)
Screenshot: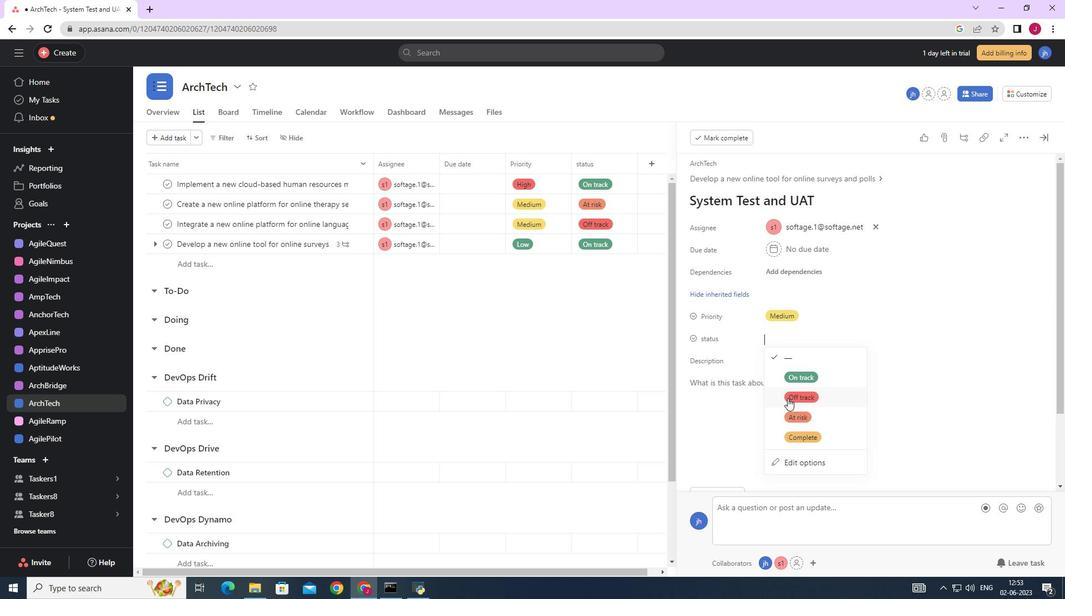 
Action: Mouse pressed left at (791, 412)
Screenshot: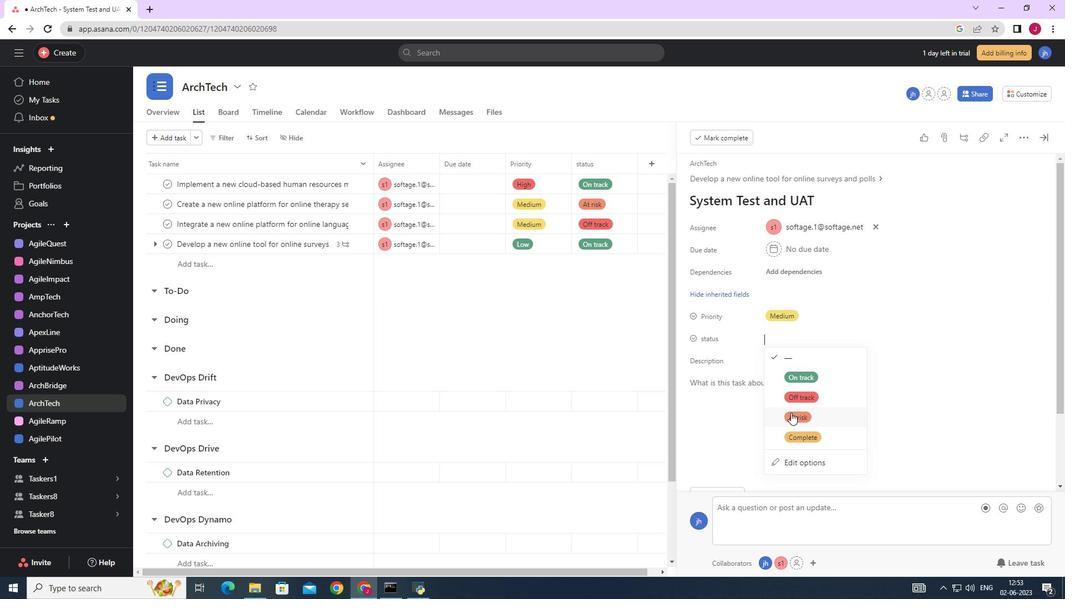 
Action: Mouse moved to (1045, 134)
Screenshot: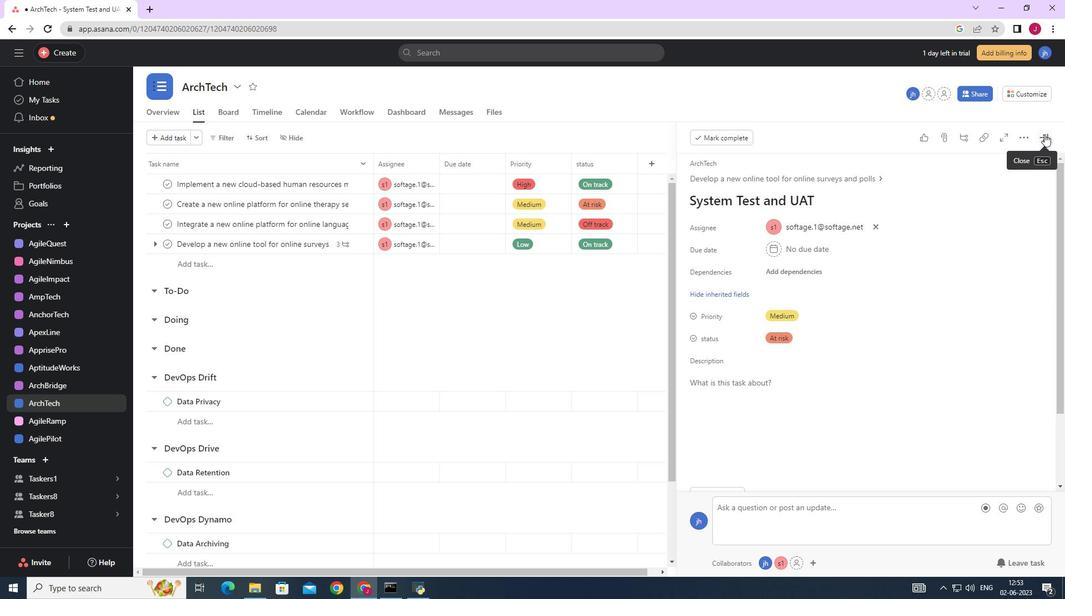 
Action: Mouse pressed left at (1045, 134)
Screenshot: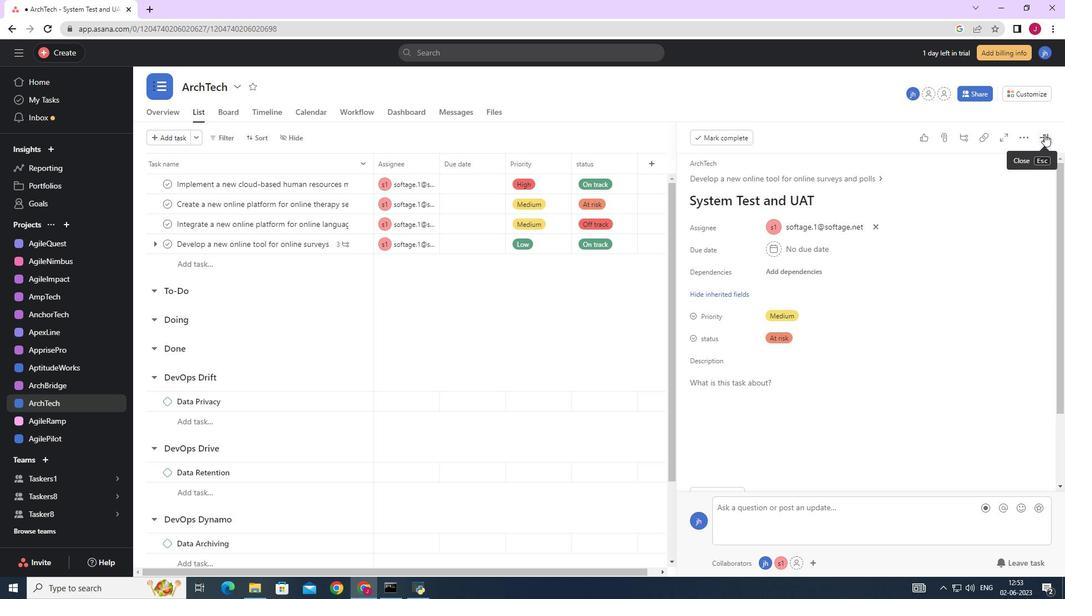 
Action: Mouse moved to (908, 295)
Screenshot: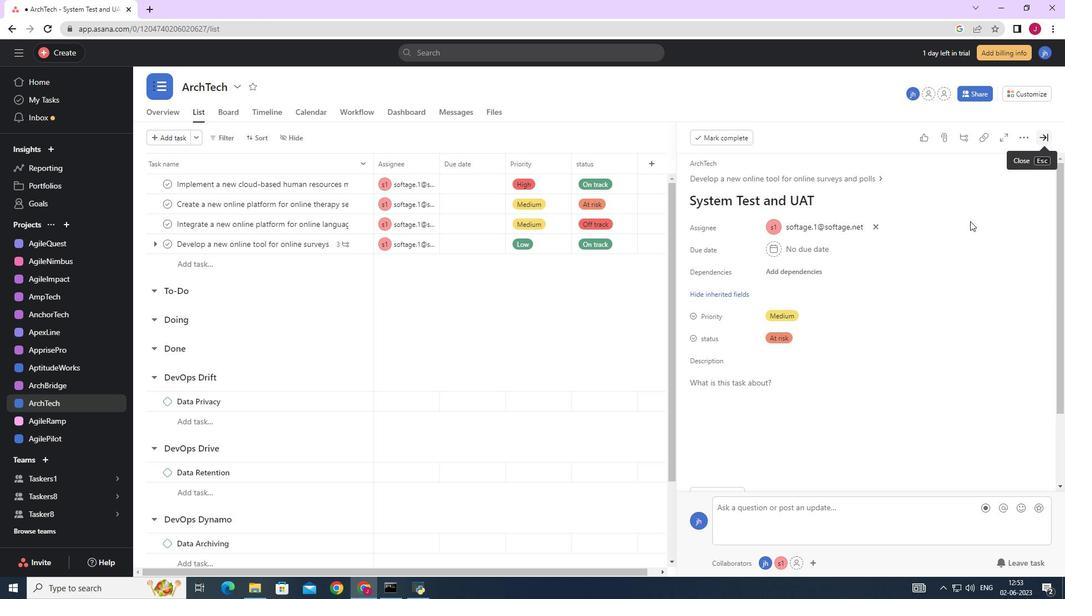 
